 Task: Look for space in Vero Beach South, United States from 24th August, 2023 to 10th September, 2023 for 8 adults, 2 children in price range Rs.12000 to Rs.15000. Place can be entire place or shared room with 4 bedrooms having 8 beds and 4 bathrooms. Property type can be house, flat, guest house. Amenities needed are: wifi, TV, free parkinig on premises, gym, breakfast. Booking option can be shelf check-in. Required host language is English.
Action: Mouse moved to (439, 109)
Screenshot: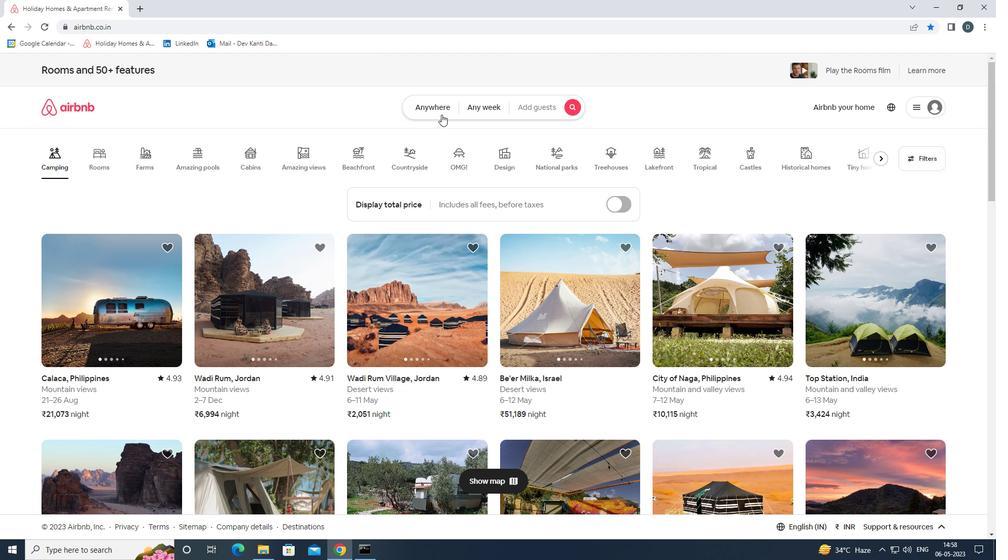 
Action: Mouse pressed left at (439, 109)
Screenshot: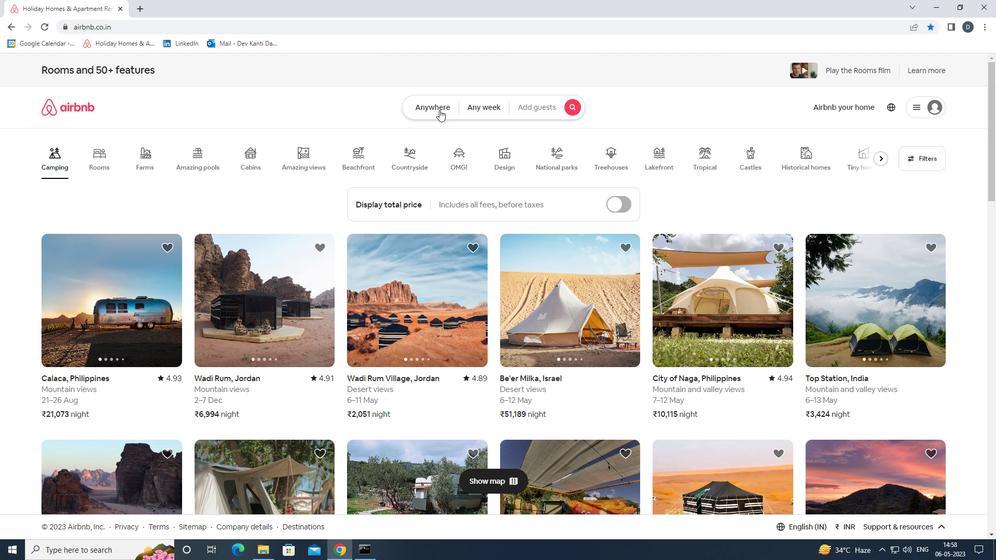 
Action: Mouse moved to (356, 150)
Screenshot: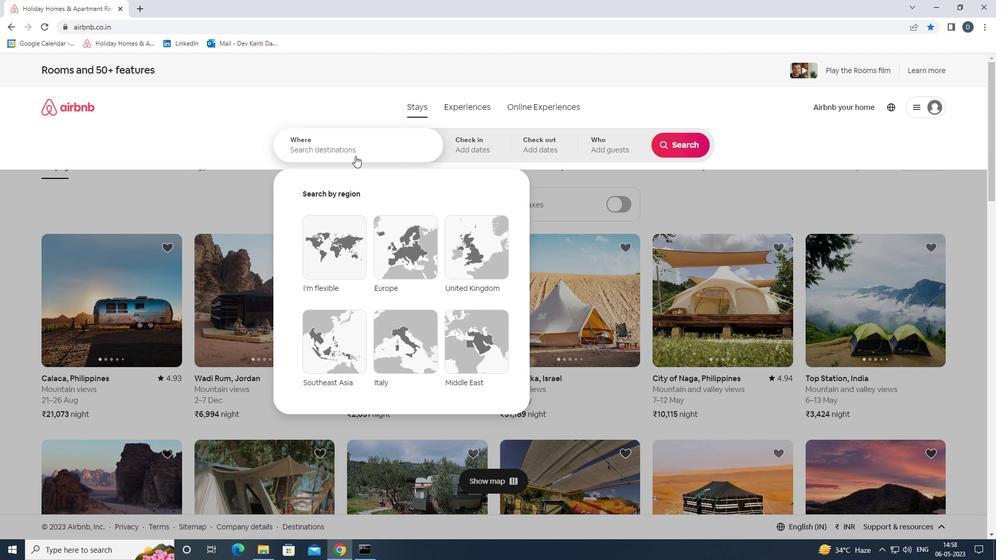 
Action: Mouse pressed left at (356, 150)
Screenshot: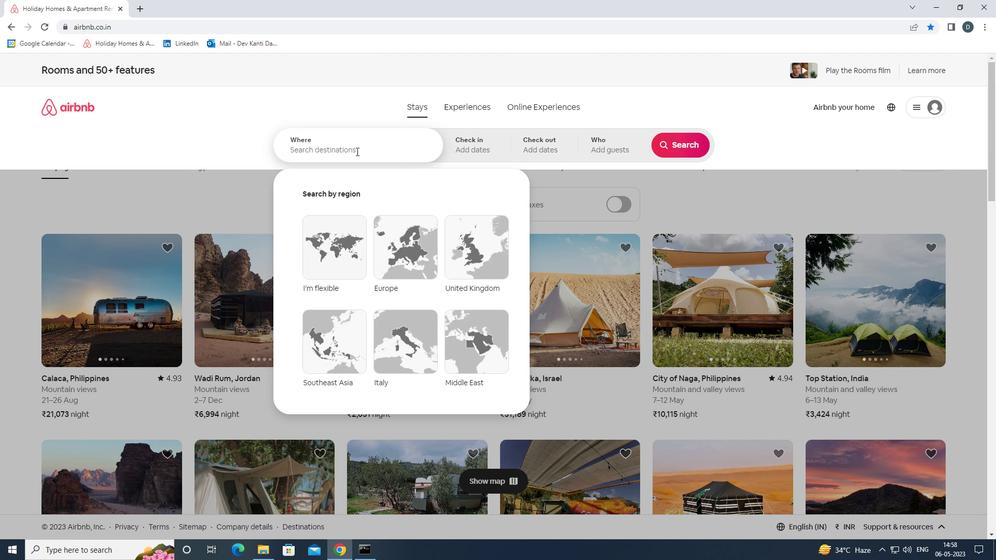 
Action: Key pressed <Key.shift><Key.shift><Key.shift><Key.shift>VERO<Key.space><Key.shift><Key.caps_lock>BEA<Key.backspace><Key.backspace><Key.caps_lock><Key.backspace><Key.shift>BEACH<Key.space><Key.shift>SOUTH,<Key.shift>UNITED<Key.space><Key.shift><Key.shift><Key.shift><Key.shift><Key.shift><Key.shift><Key.shift><Key.shift><Key.shift><Key.shift><Key.shift><Key.shift><Key.shift><Key.shift><Key.shift><Key.shift><Key.shift><Key.shift><Key.shift><Key.shift><Key.shift><Key.shift><Key.shift><Key.shift><Key.shift><Key.shift><Key.shift><Key.shift><Key.shift><Key.shift>STATES<Key.enter>
Screenshot: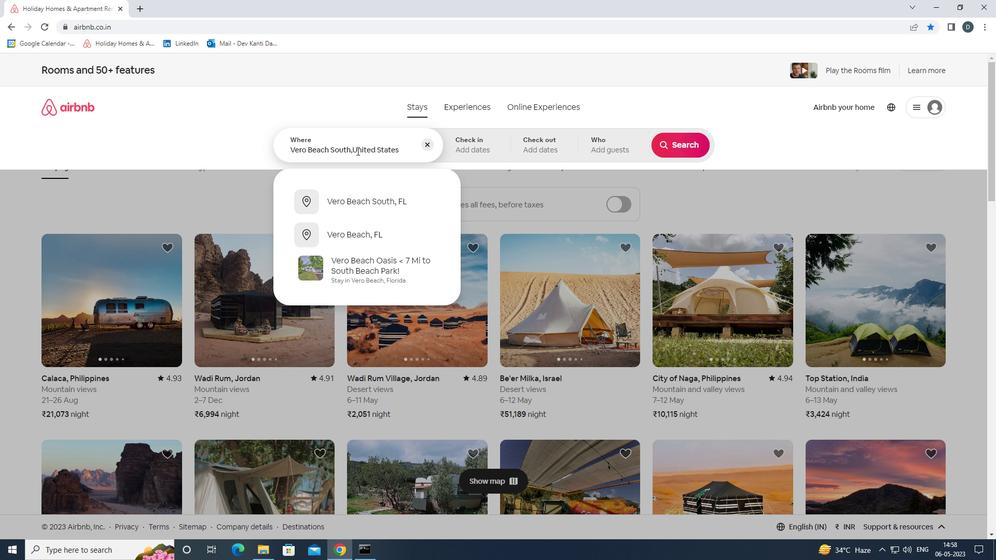 
Action: Mouse moved to (680, 231)
Screenshot: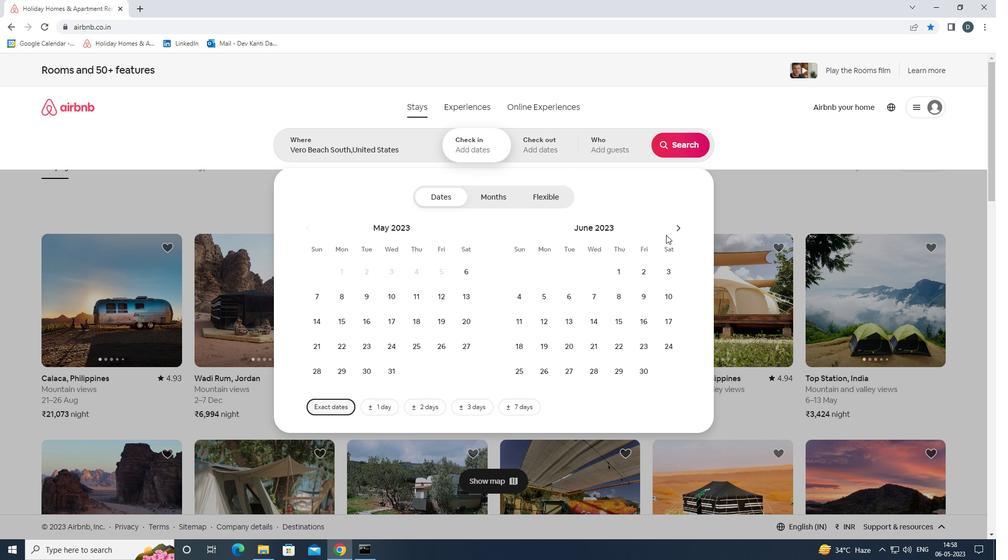 
Action: Mouse pressed left at (680, 231)
Screenshot: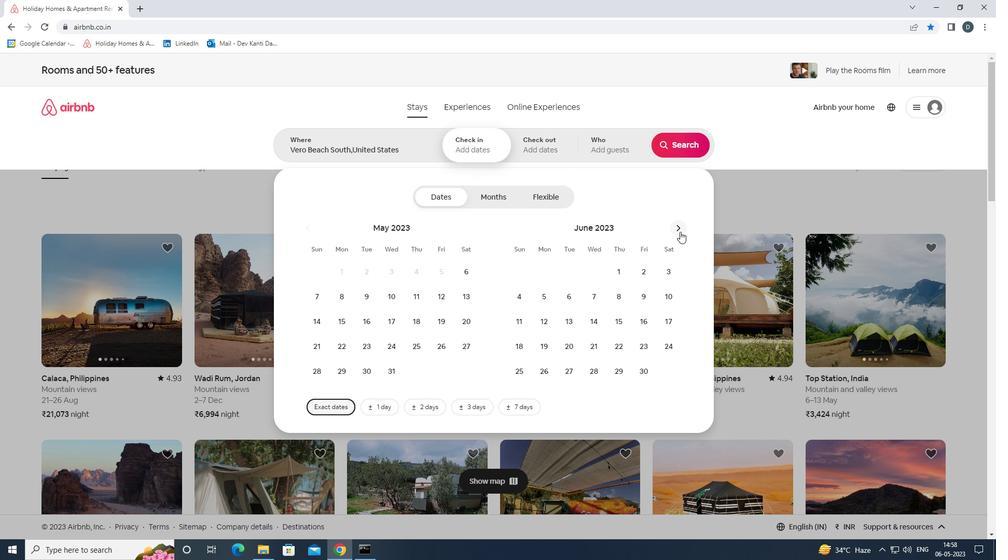 
Action: Mouse pressed left at (680, 231)
Screenshot: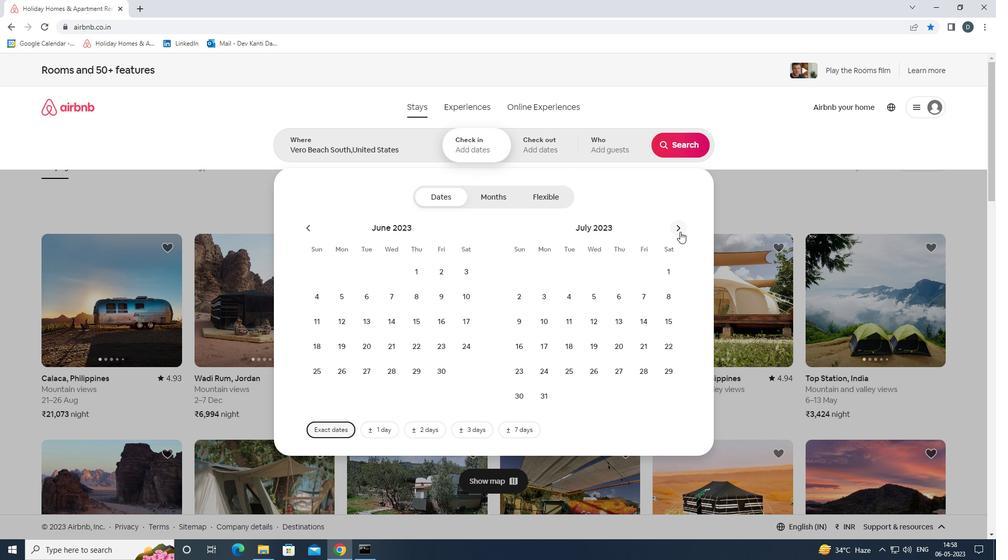 
Action: Mouse moved to (622, 343)
Screenshot: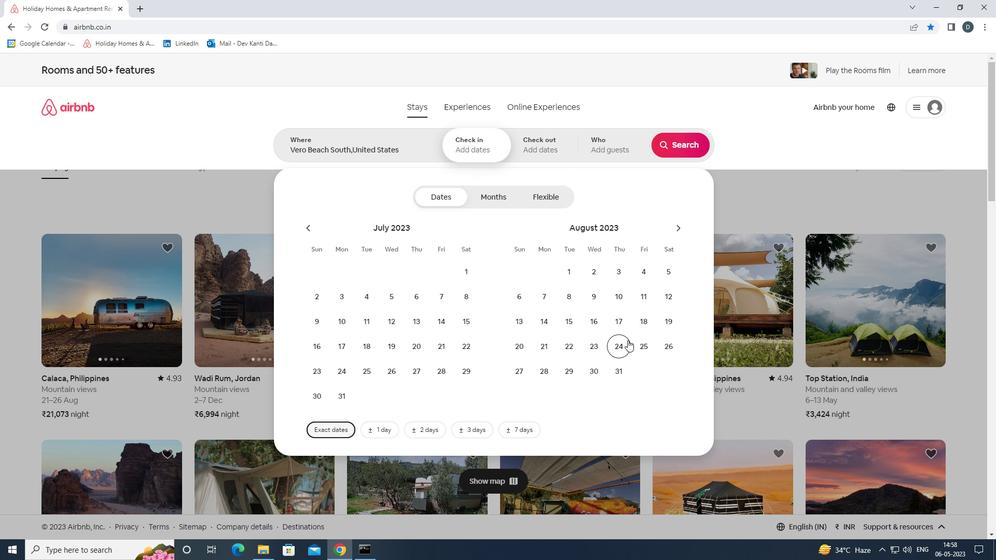 
Action: Mouse pressed left at (622, 343)
Screenshot: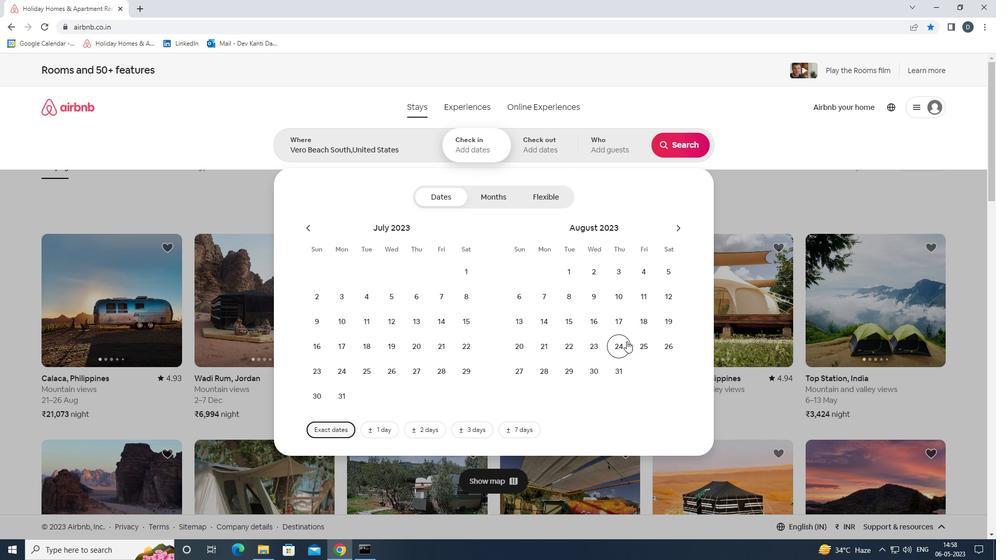 
Action: Mouse moved to (680, 227)
Screenshot: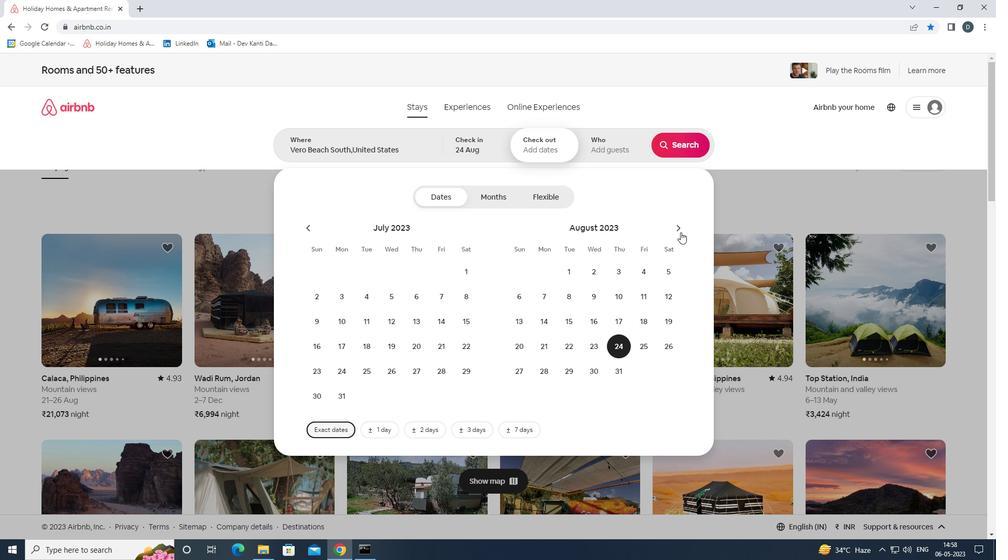 
Action: Mouse pressed left at (680, 227)
Screenshot: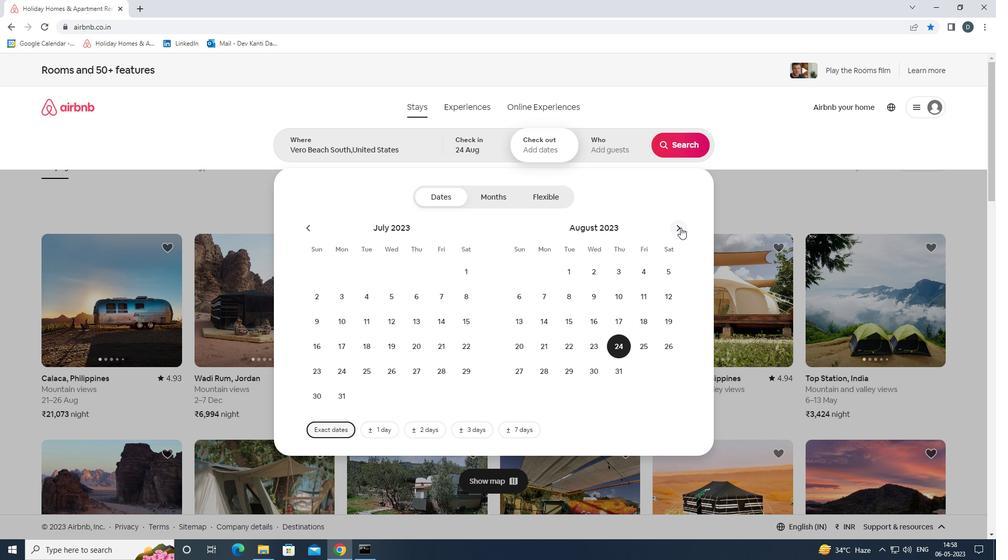 
Action: Mouse moved to (523, 321)
Screenshot: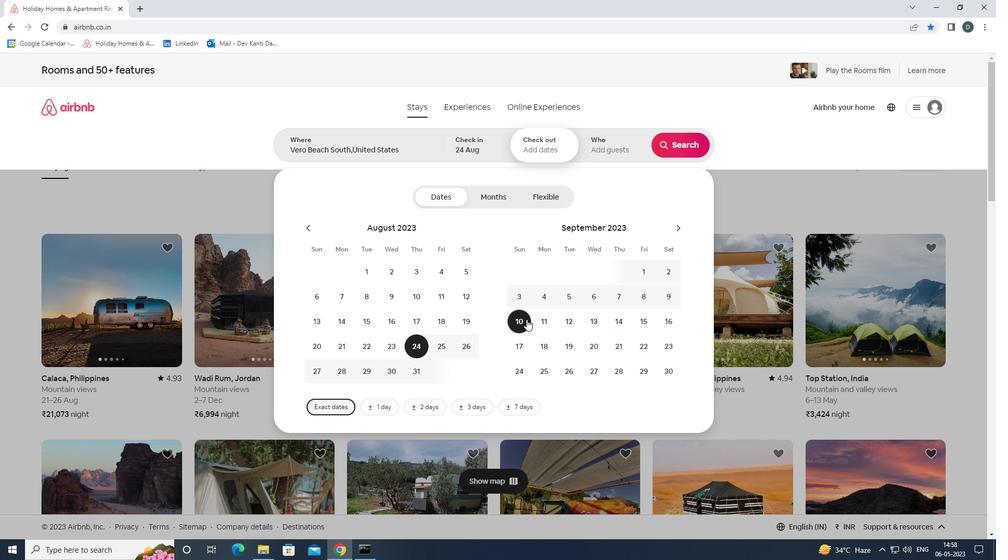 
Action: Mouse pressed left at (523, 321)
Screenshot: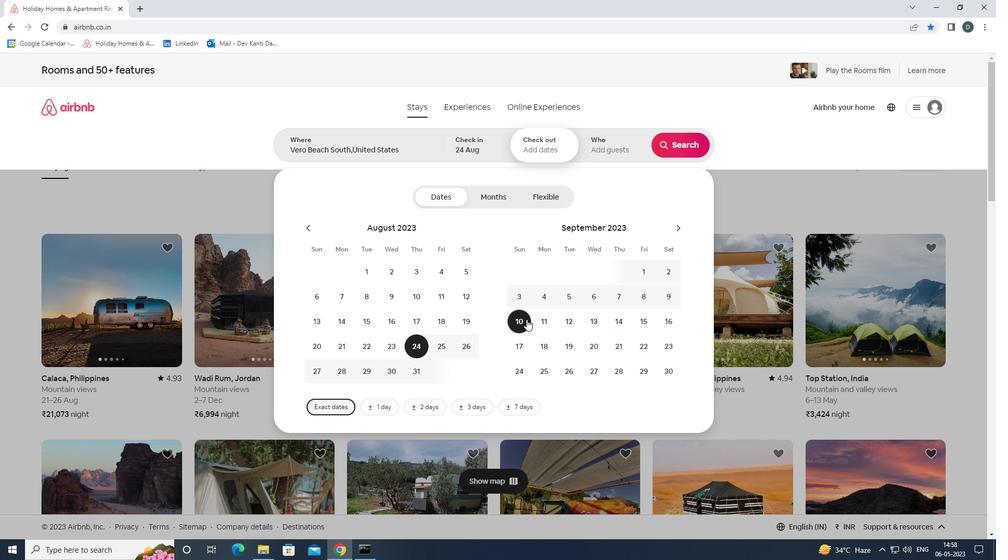 
Action: Mouse moved to (598, 150)
Screenshot: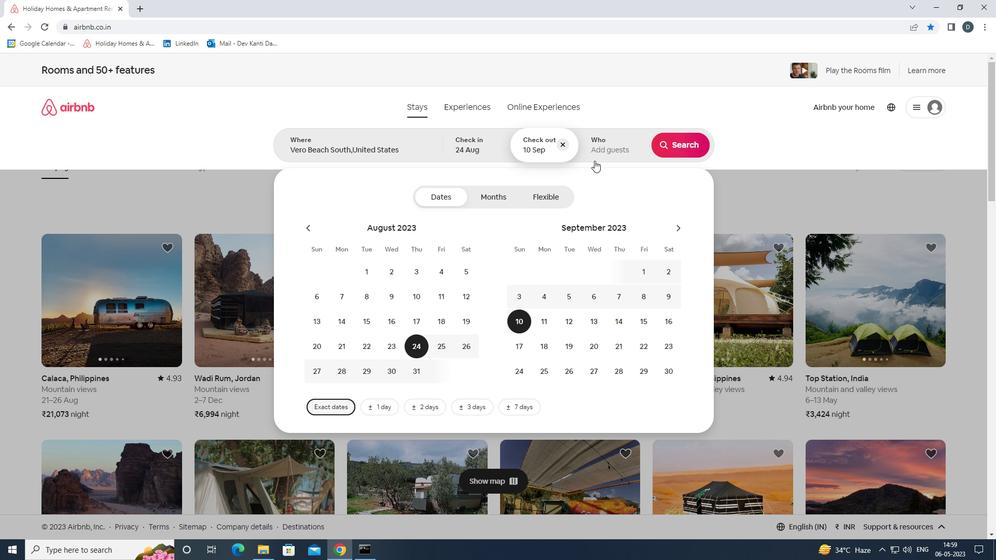 
Action: Mouse pressed left at (598, 150)
Screenshot: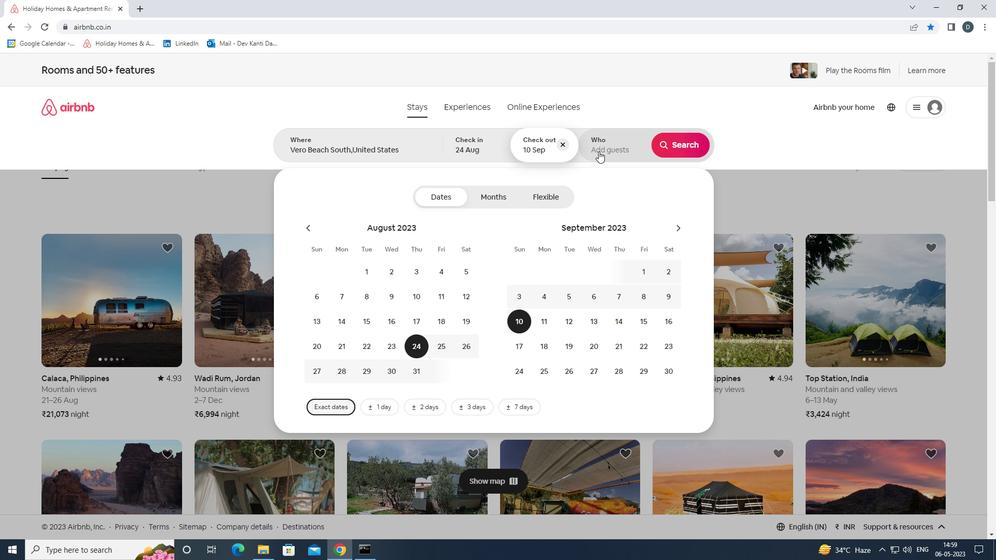
Action: Mouse moved to (681, 203)
Screenshot: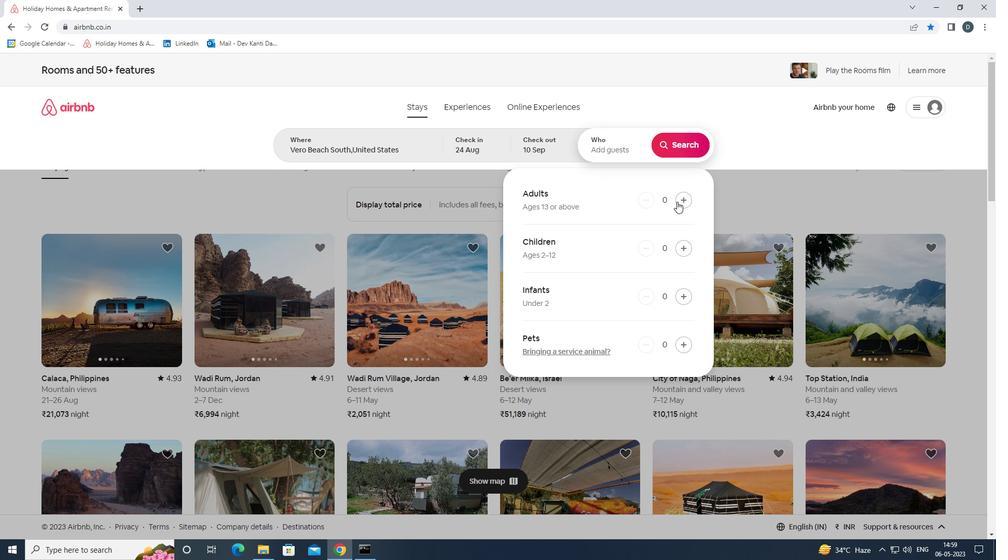 
Action: Mouse pressed left at (681, 203)
Screenshot: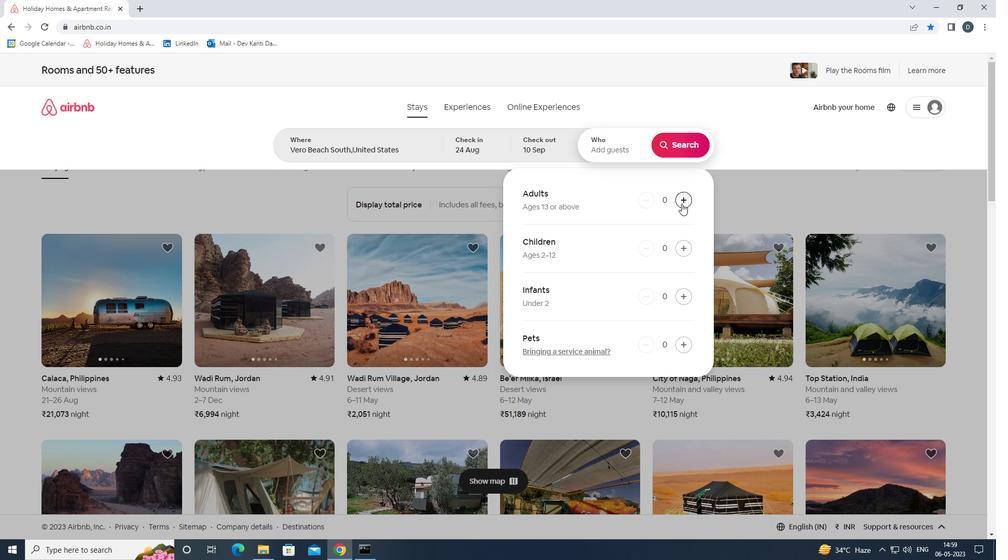 
Action: Mouse pressed left at (681, 203)
Screenshot: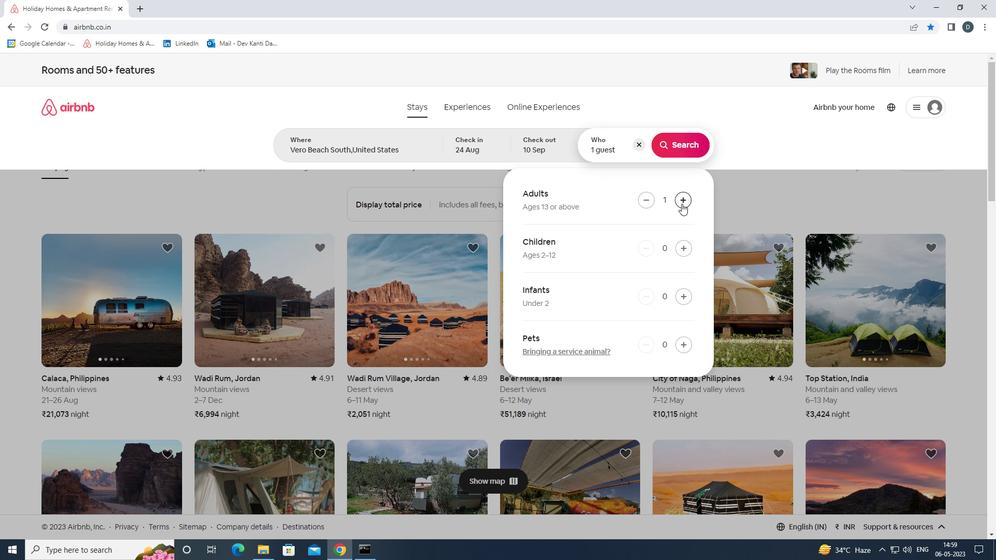 
Action: Mouse pressed left at (681, 203)
Screenshot: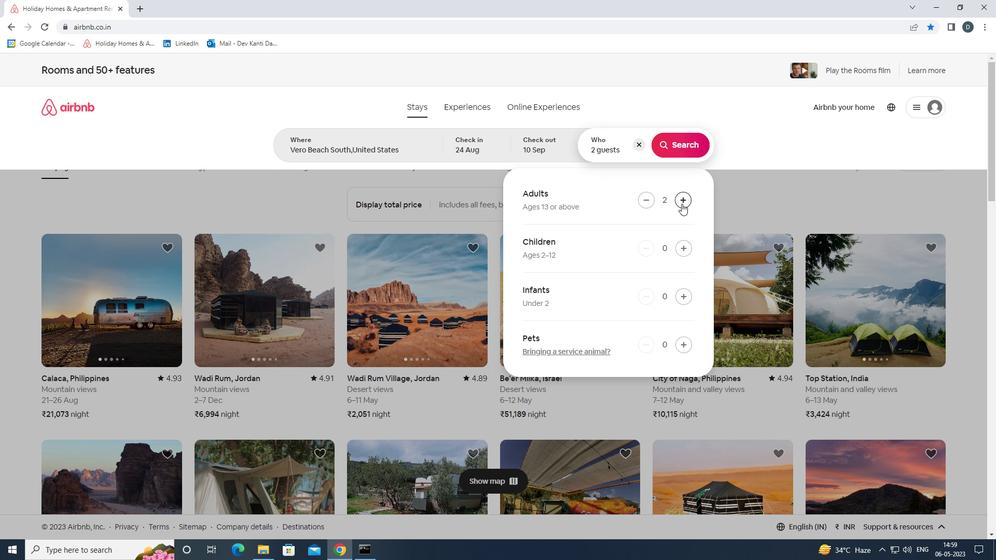
Action: Mouse pressed left at (681, 203)
Screenshot: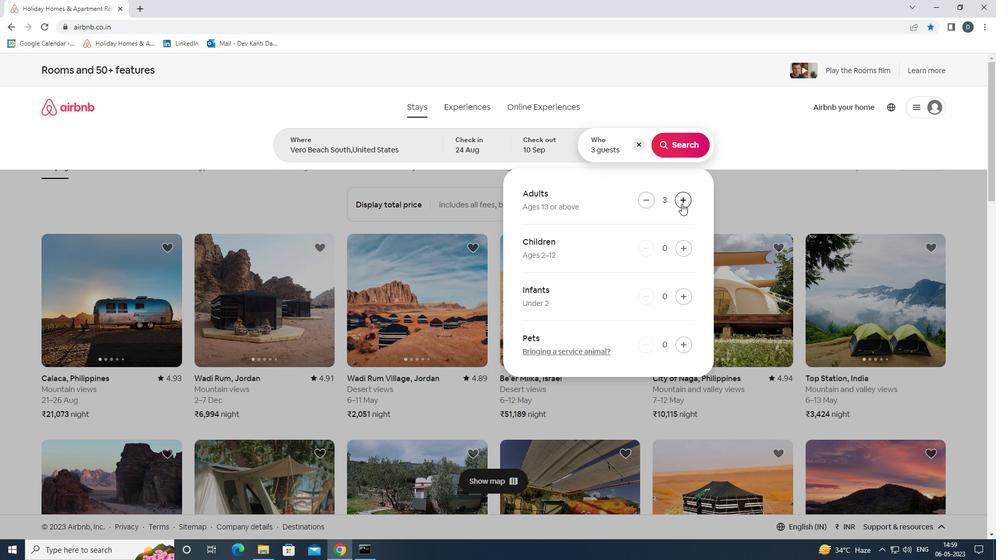 
Action: Mouse pressed left at (681, 203)
Screenshot: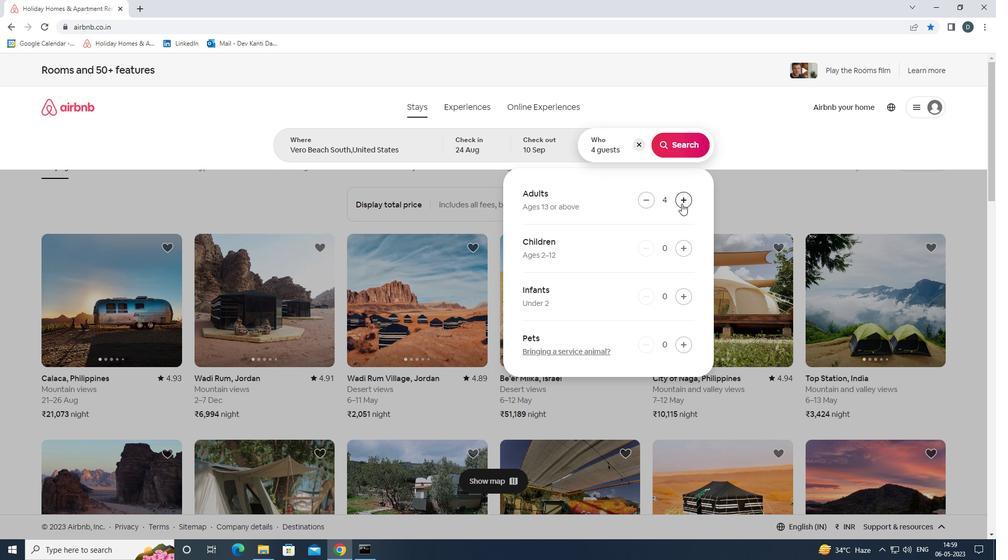 
Action: Mouse moved to (681, 203)
Screenshot: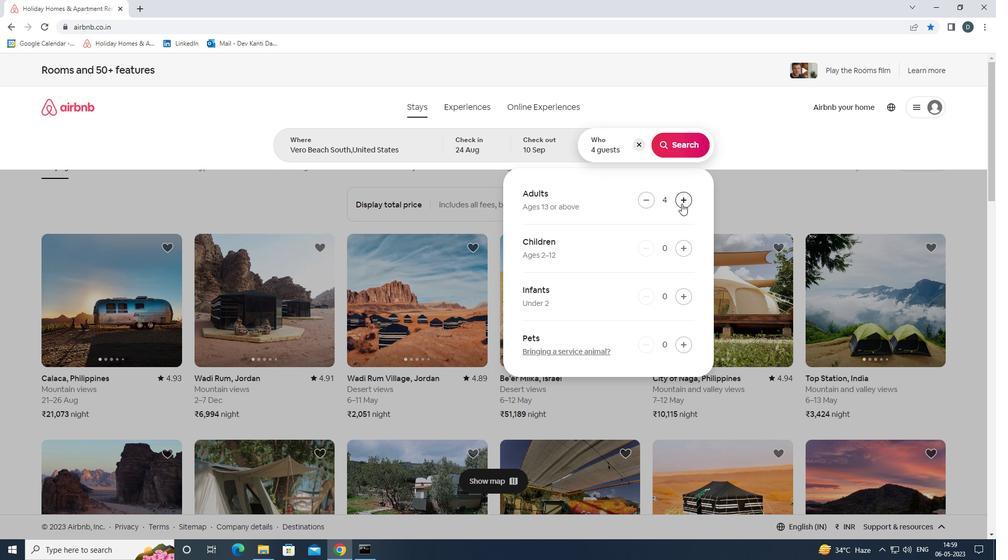 
Action: Mouse pressed left at (681, 203)
Screenshot: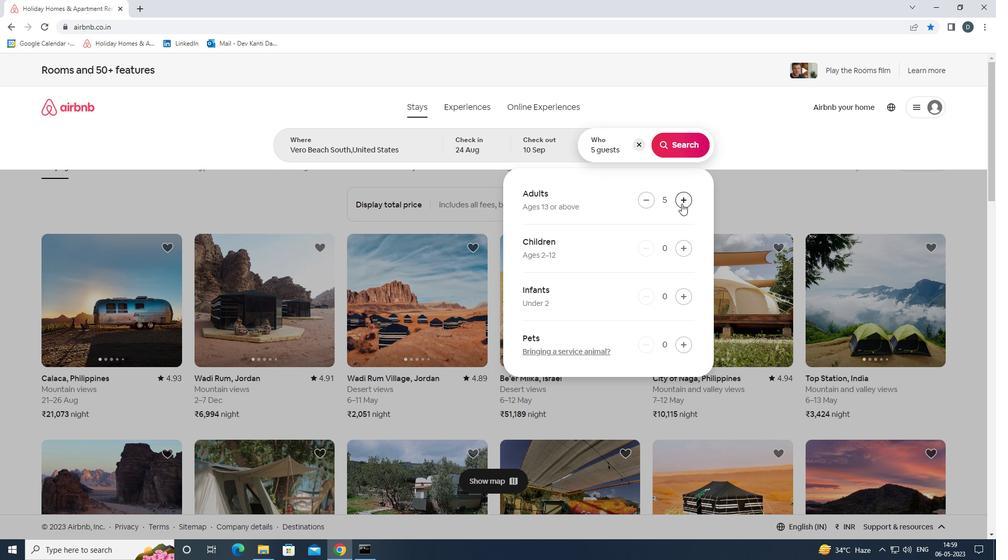 
Action: Mouse pressed left at (681, 203)
Screenshot: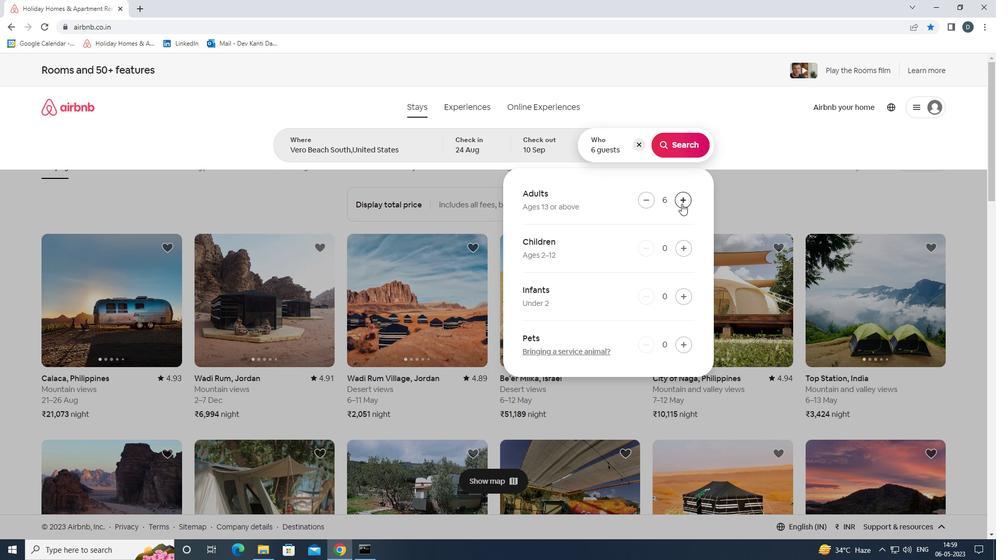 
Action: Mouse pressed left at (681, 203)
Screenshot: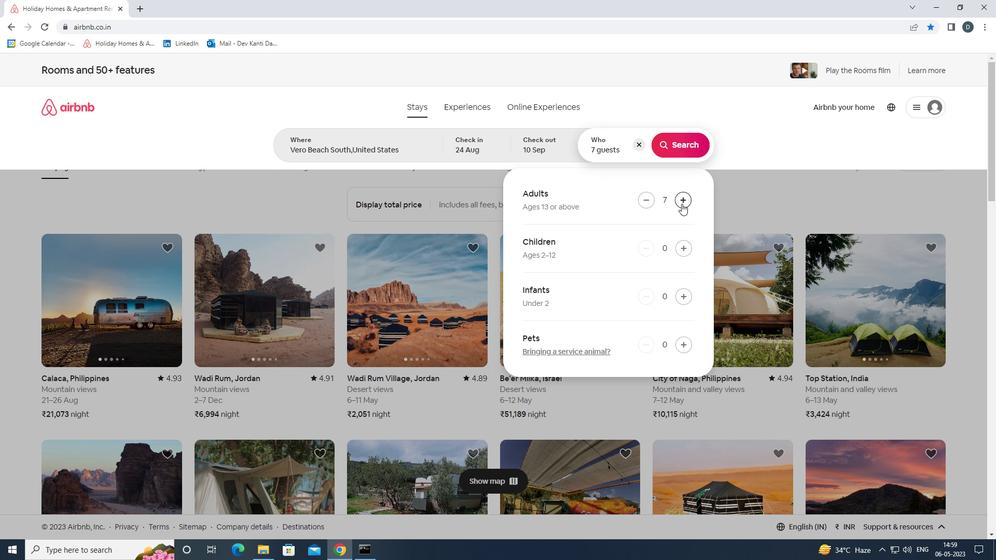 
Action: Mouse moved to (688, 246)
Screenshot: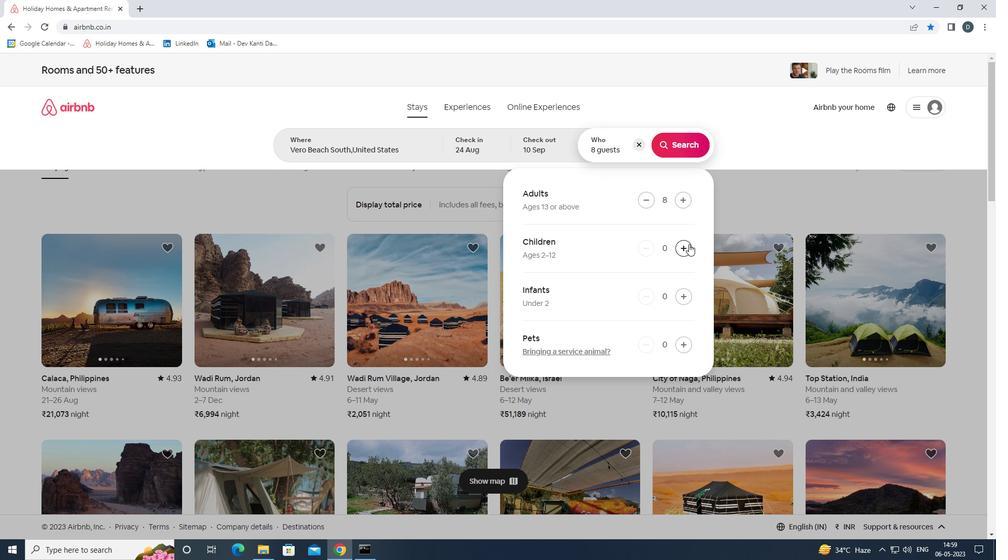 
Action: Mouse pressed left at (688, 246)
Screenshot: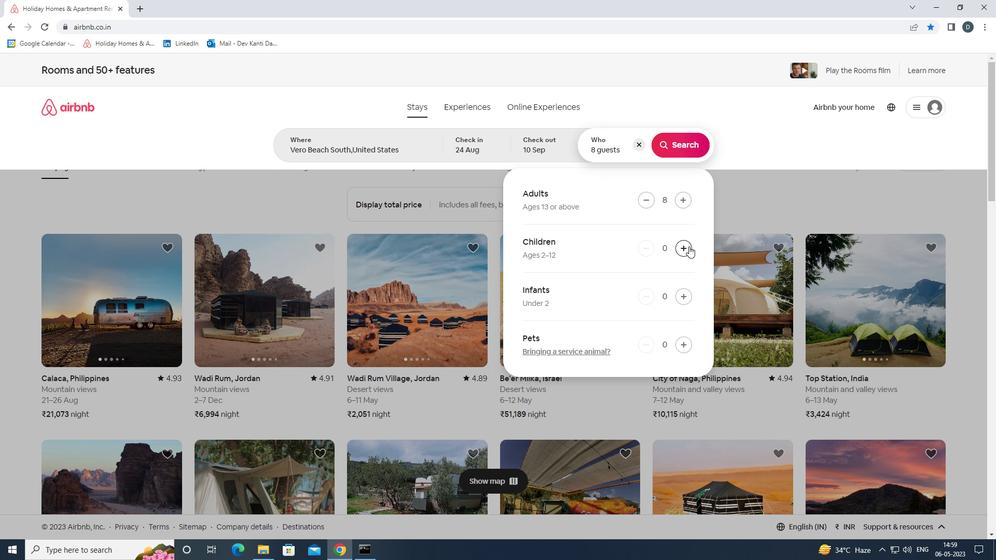 
Action: Mouse pressed left at (688, 246)
Screenshot: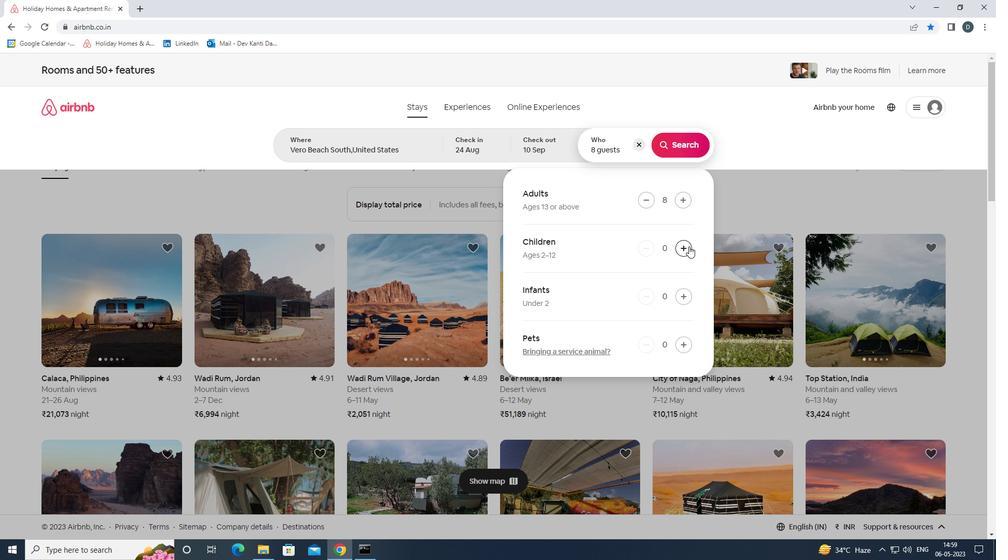 
Action: Mouse moved to (685, 155)
Screenshot: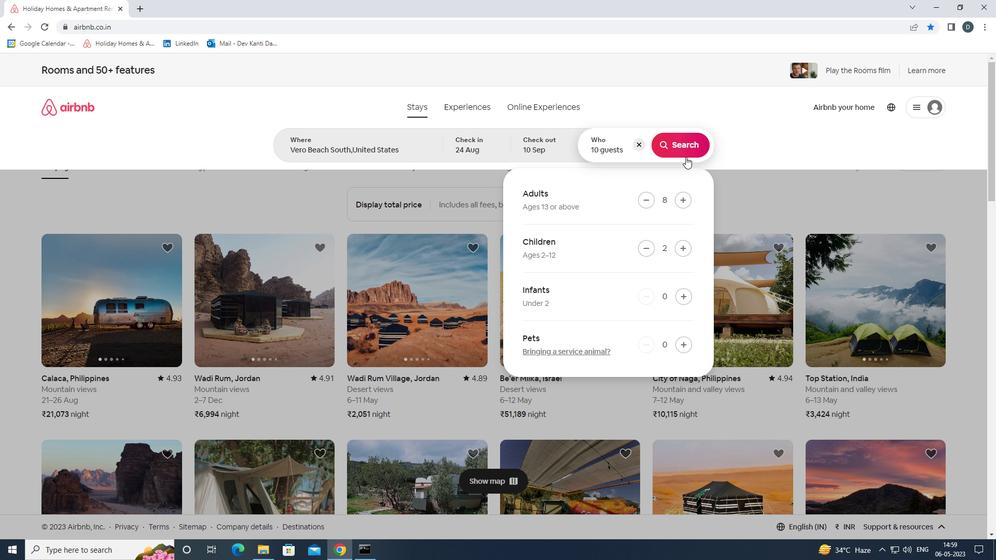 
Action: Mouse pressed left at (685, 155)
Screenshot: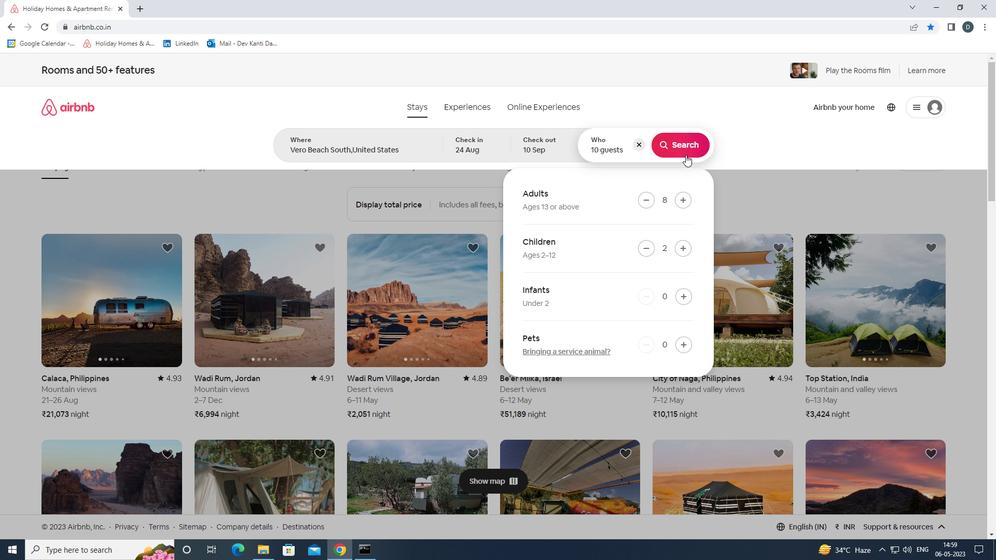 
Action: Mouse moved to (938, 119)
Screenshot: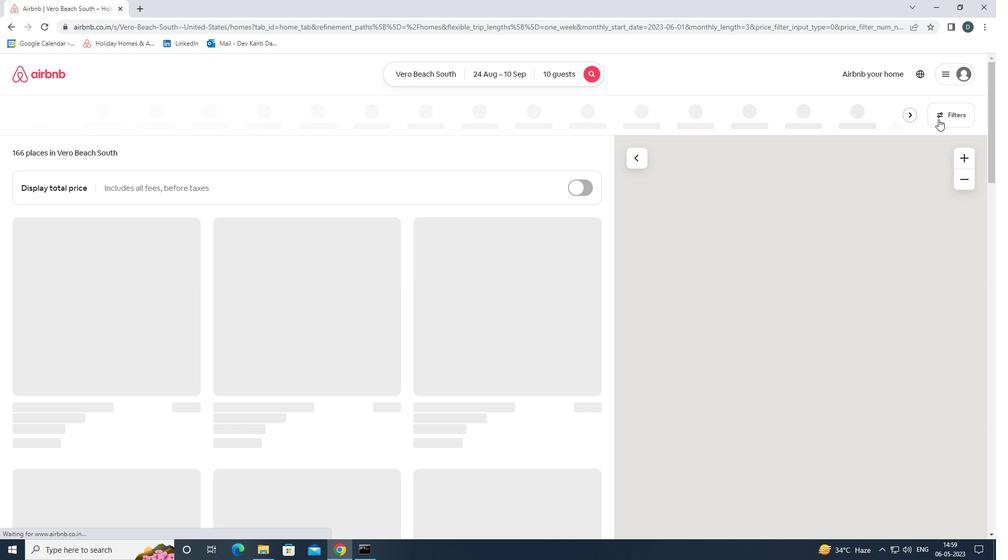 
Action: Mouse pressed left at (938, 119)
Screenshot: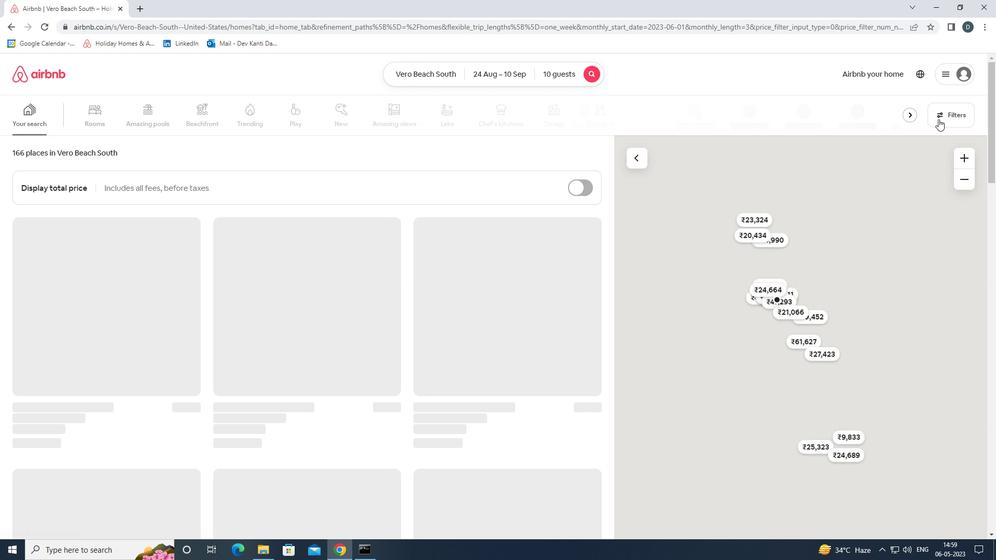 
Action: Mouse moved to (438, 376)
Screenshot: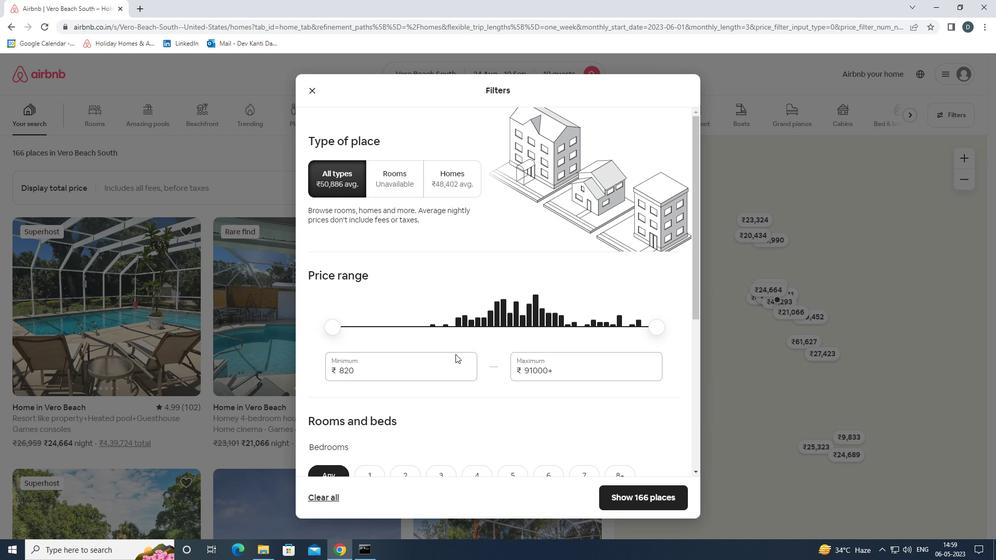 
Action: Mouse pressed left at (438, 376)
Screenshot: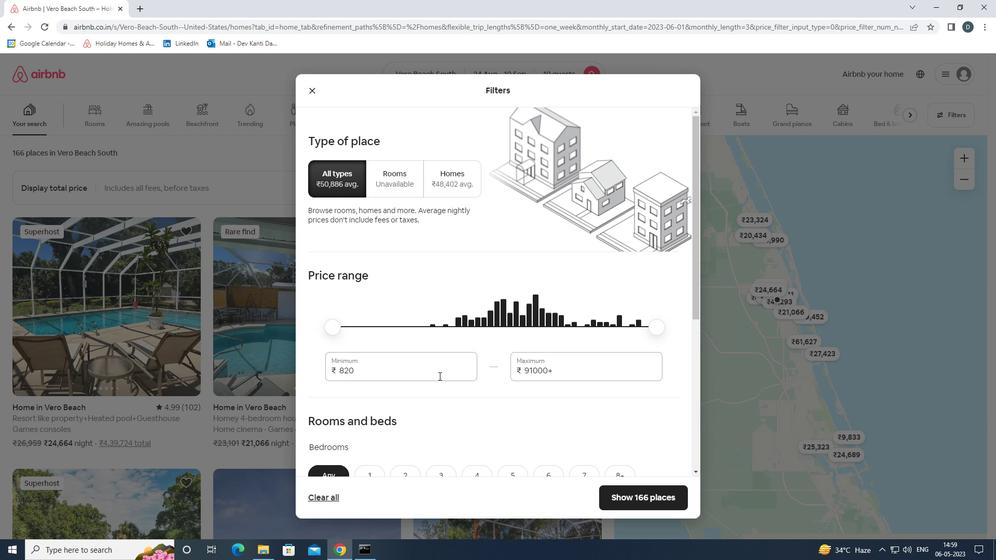 
Action: Mouse moved to (438, 376)
Screenshot: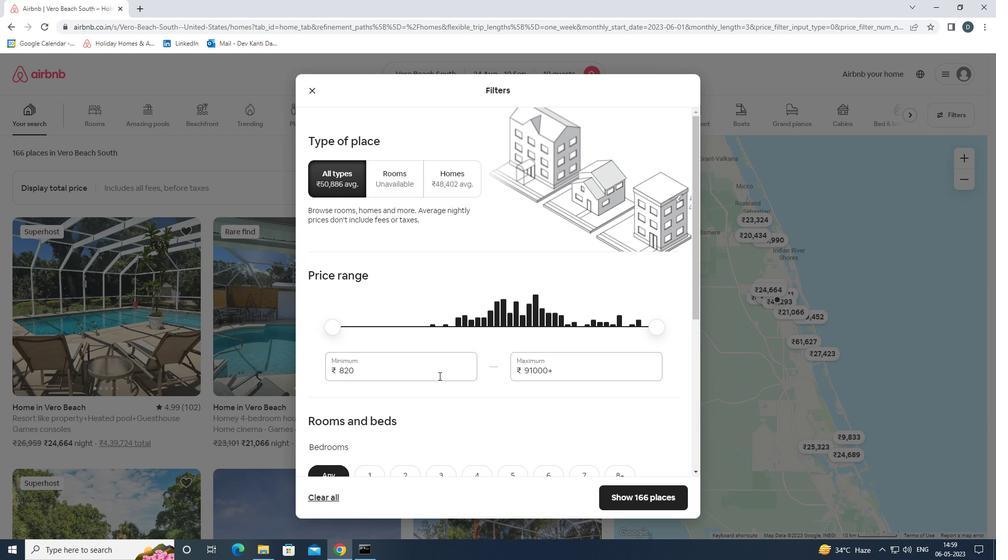
Action: Mouse pressed left at (438, 376)
Screenshot: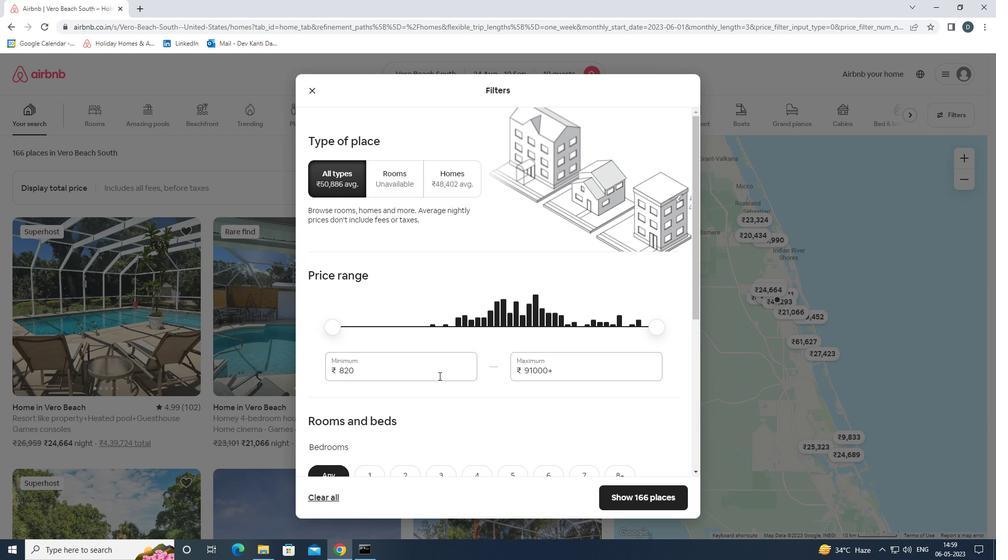 
Action: Key pressed 1200ctrl+A<'1'><'2'><'0'><'0'><'0'><Key.tab><'1'><'5'><'0'><'0'><'0'>
Screenshot: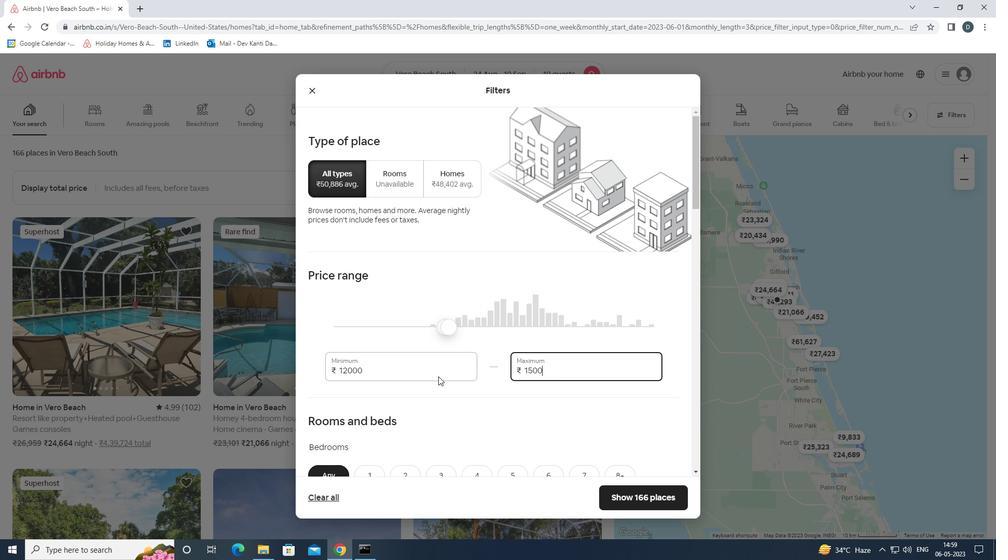 
Action: Mouse moved to (435, 375)
Screenshot: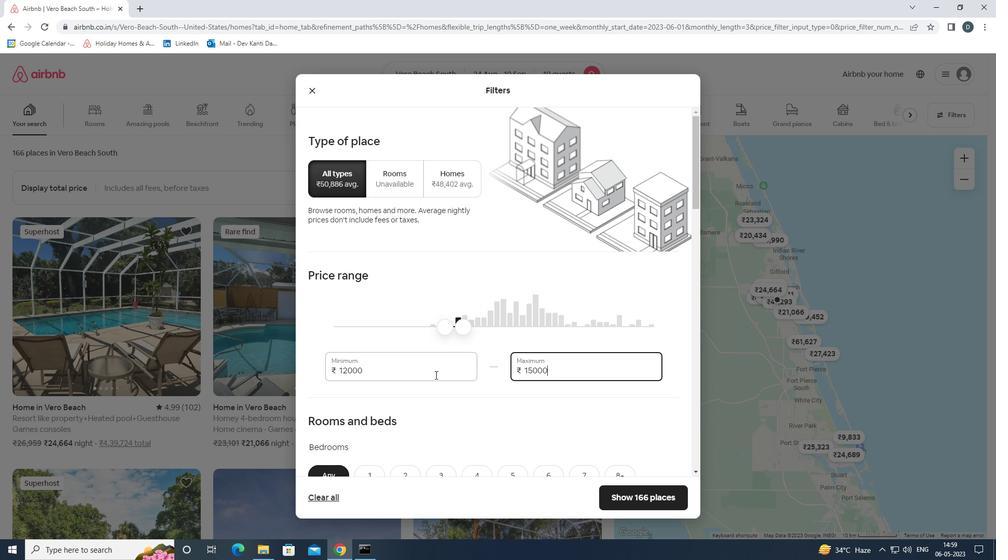 
Action: Mouse scrolled (435, 374) with delta (0, 0)
Screenshot: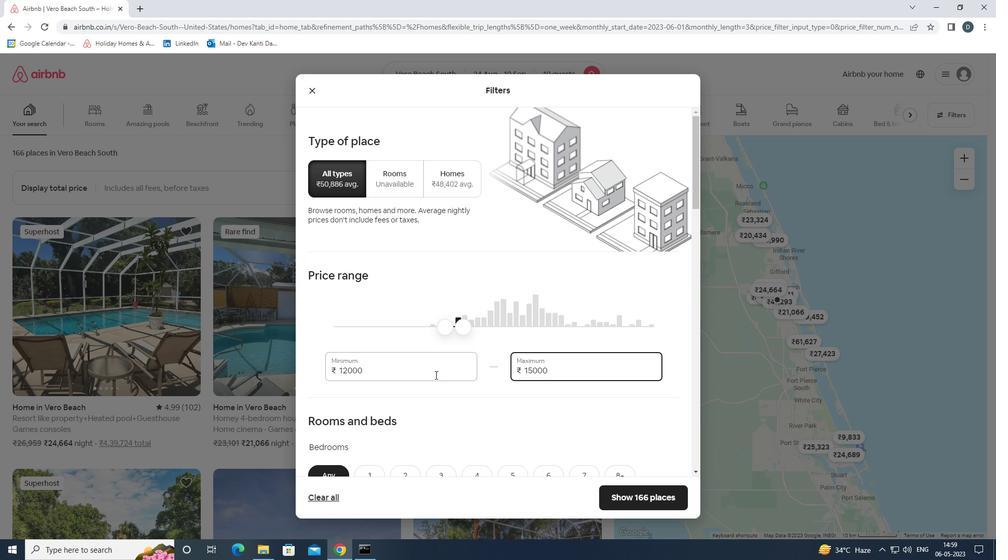 
Action: Mouse scrolled (435, 374) with delta (0, 0)
Screenshot: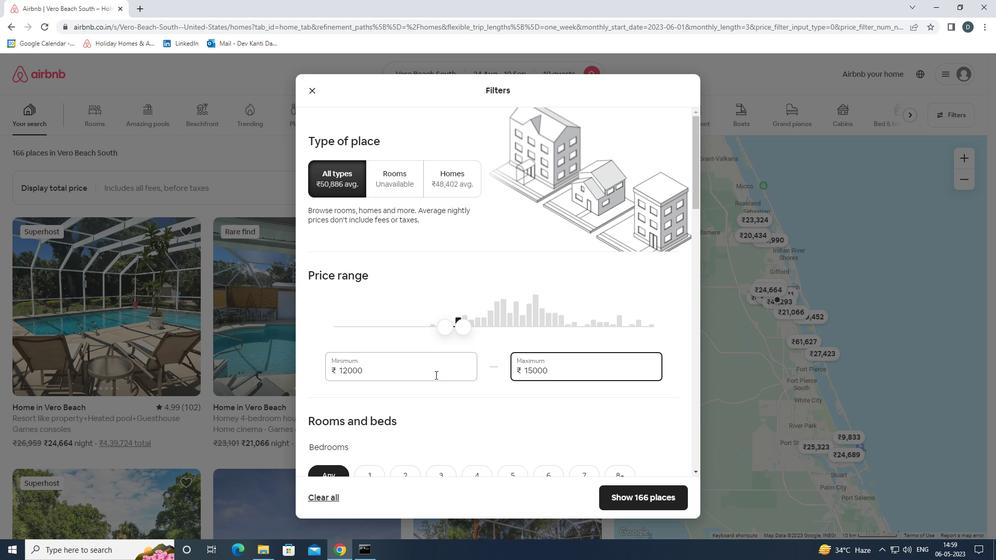 
Action: Mouse scrolled (435, 374) with delta (0, 0)
Screenshot: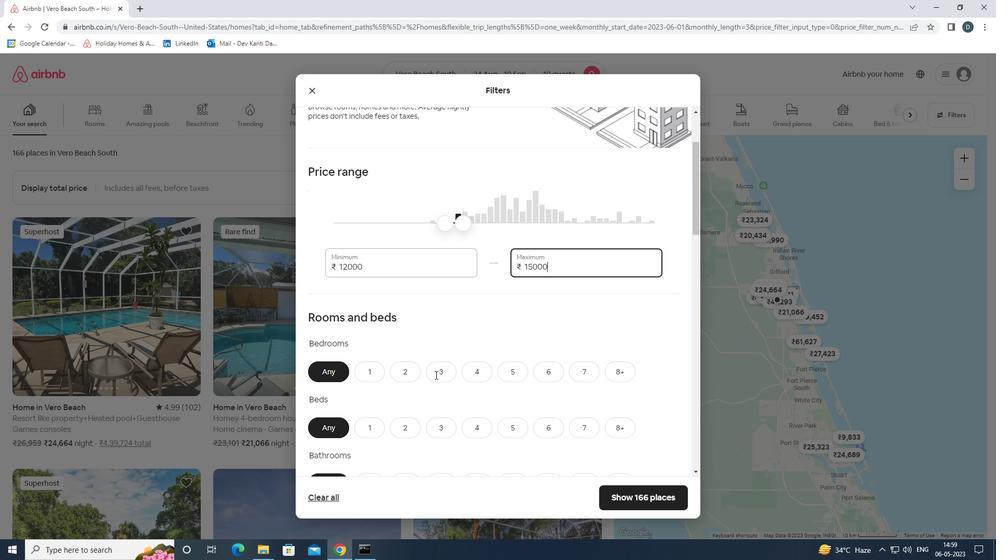 
Action: Mouse moved to (451, 354)
Screenshot: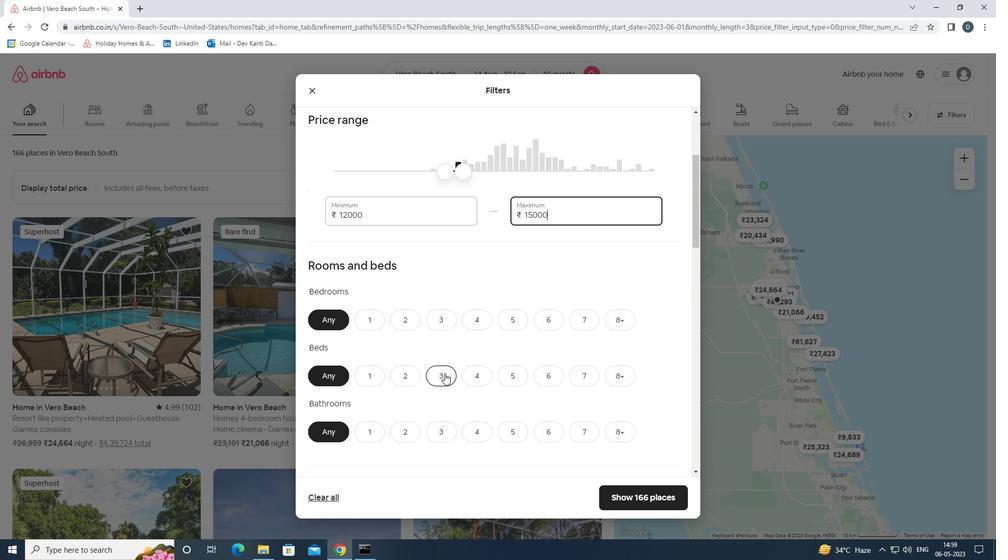 
Action: Mouse scrolled (451, 353) with delta (0, 0)
Screenshot: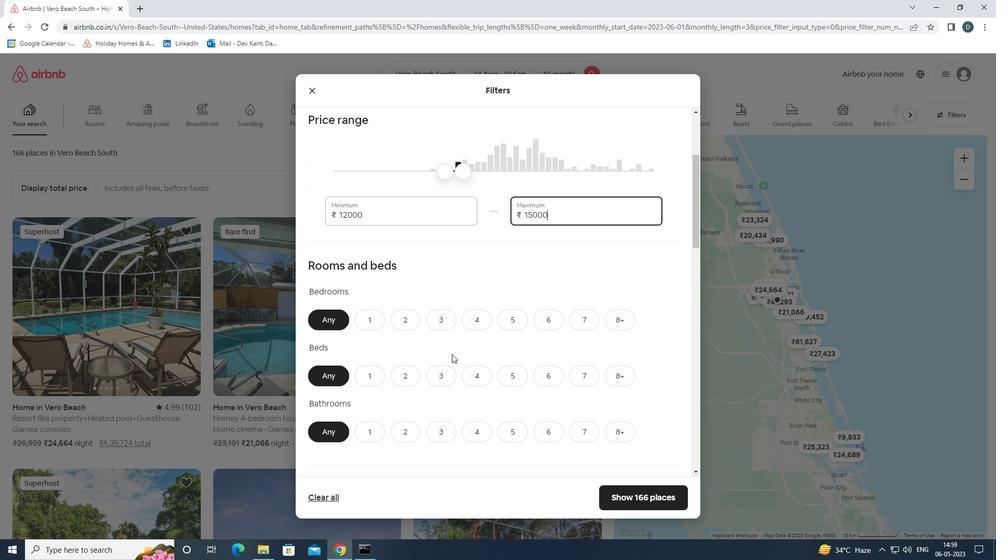 
Action: Mouse moved to (477, 266)
Screenshot: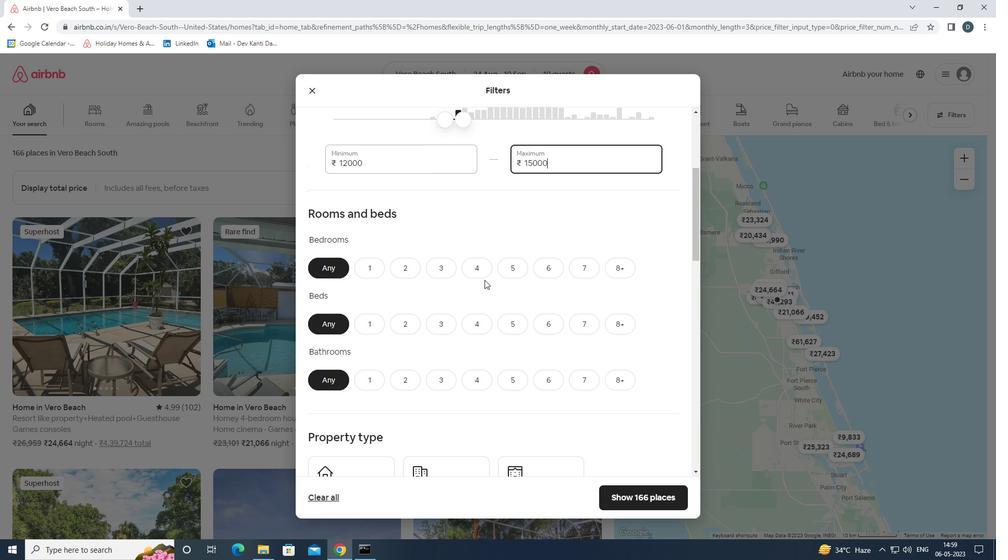 
Action: Mouse pressed left at (477, 266)
Screenshot: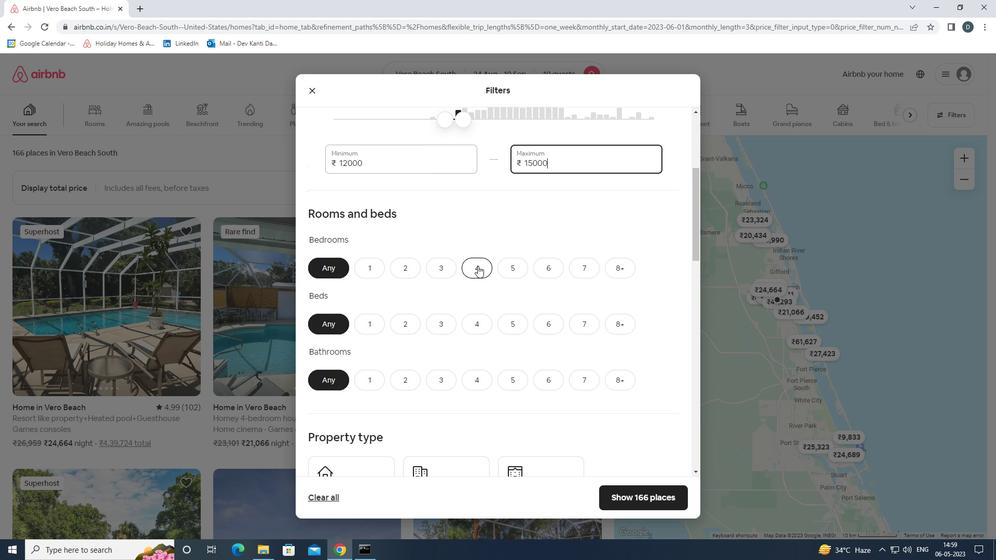 
Action: Mouse moved to (631, 325)
Screenshot: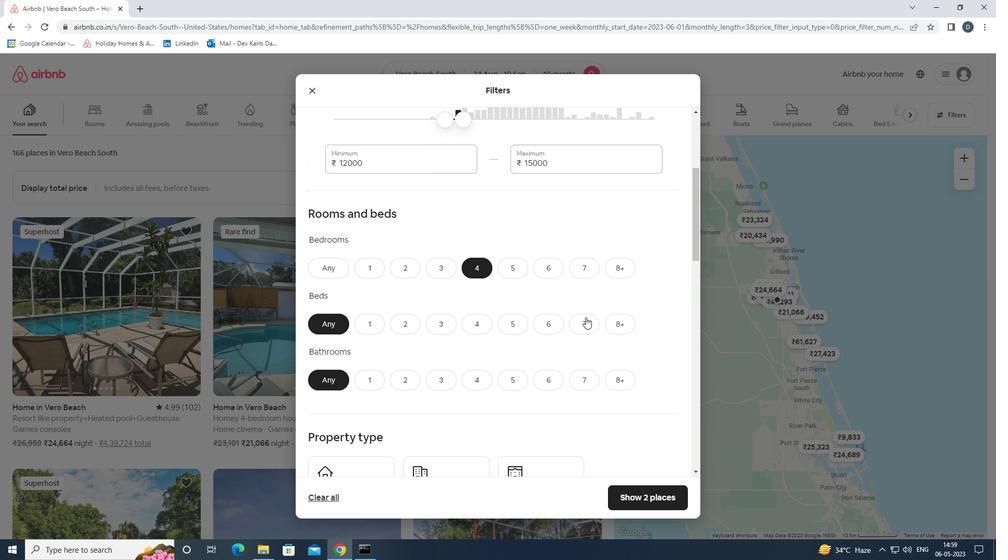 
Action: Mouse pressed left at (631, 325)
Screenshot: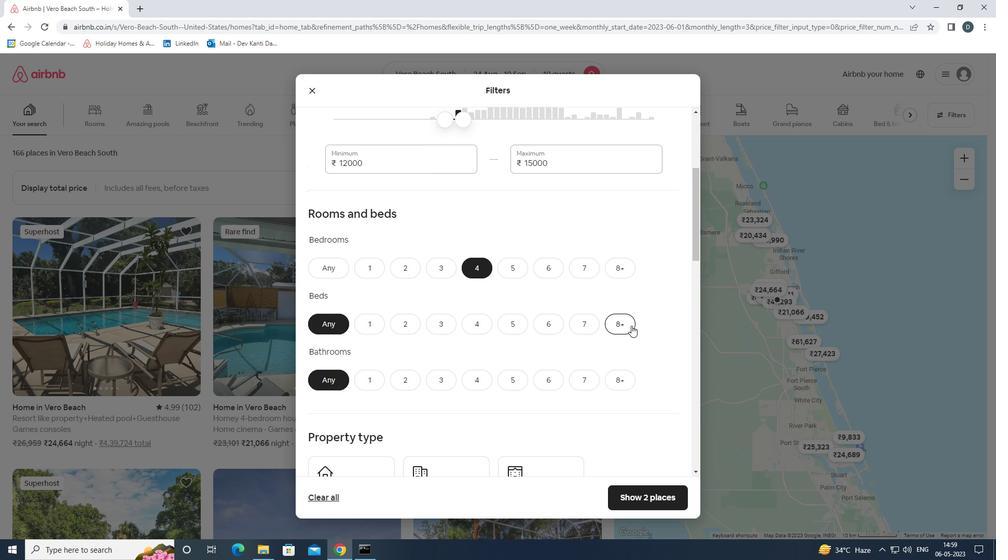
Action: Mouse moved to (476, 374)
Screenshot: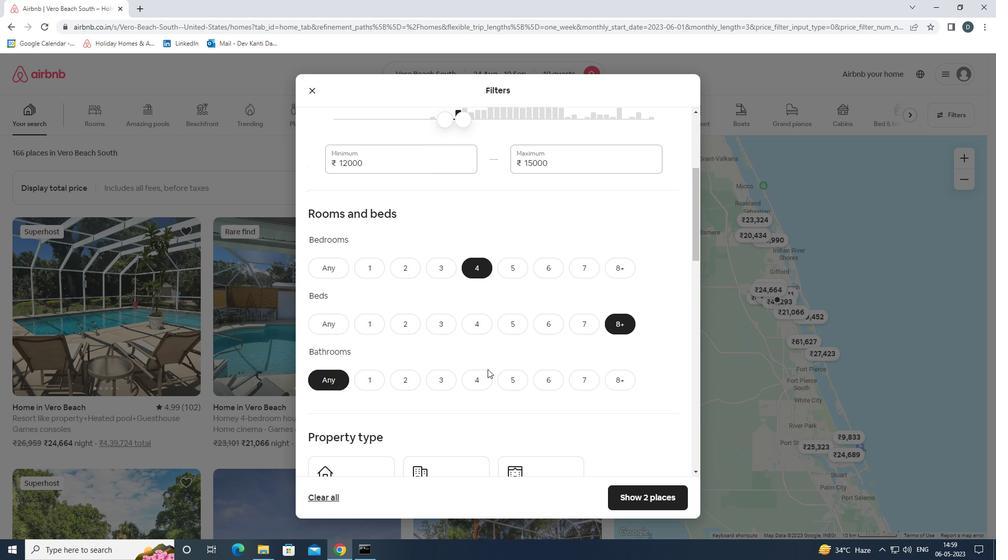 
Action: Mouse pressed left at (476, 374)
Screenshot: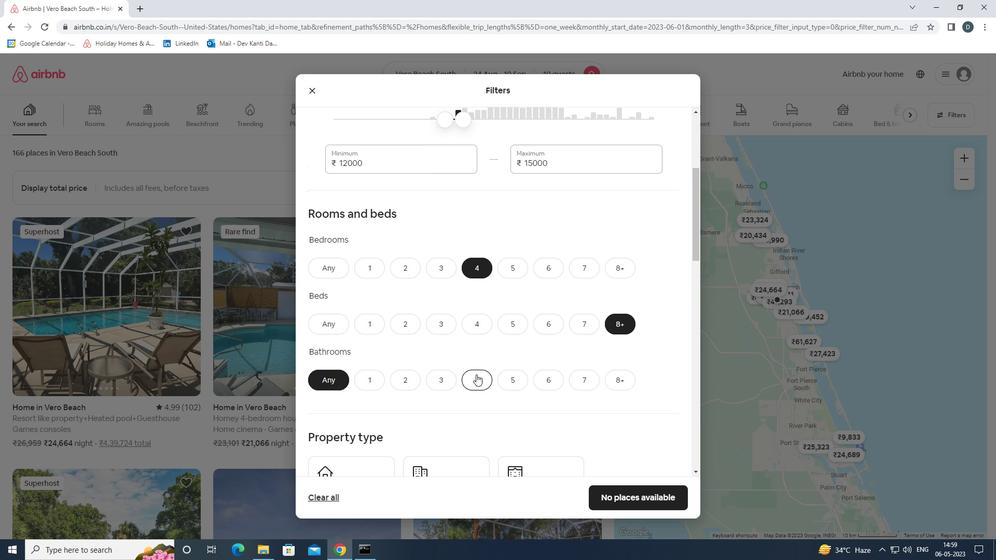 
Action: Mouse moved to (477, 364)
Screenshot: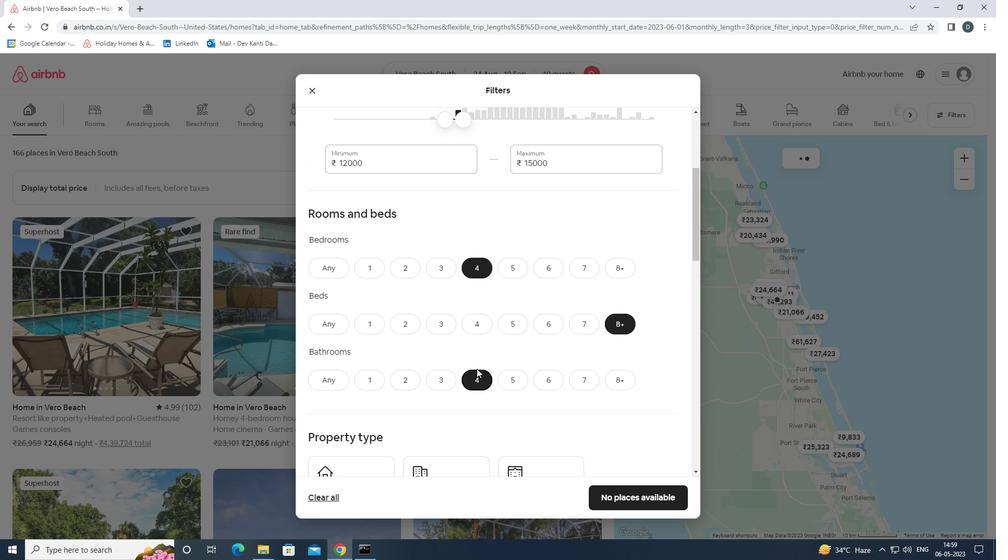 
Action: Mouse scrolled (477, 364) with delta (0, 0)
Screenshot: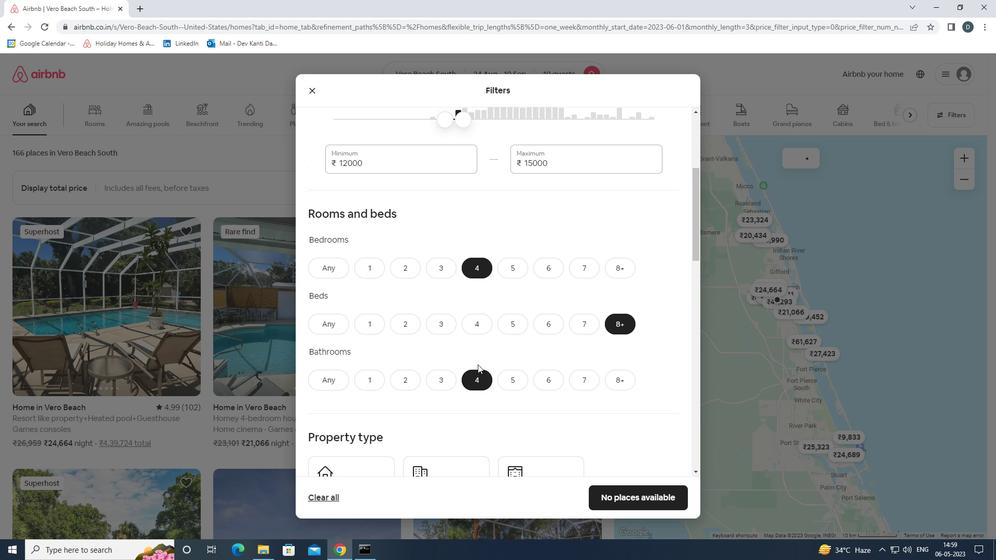 
Action: Mouse scrolled (477, 364) with delta (0, 0)
Screenshot: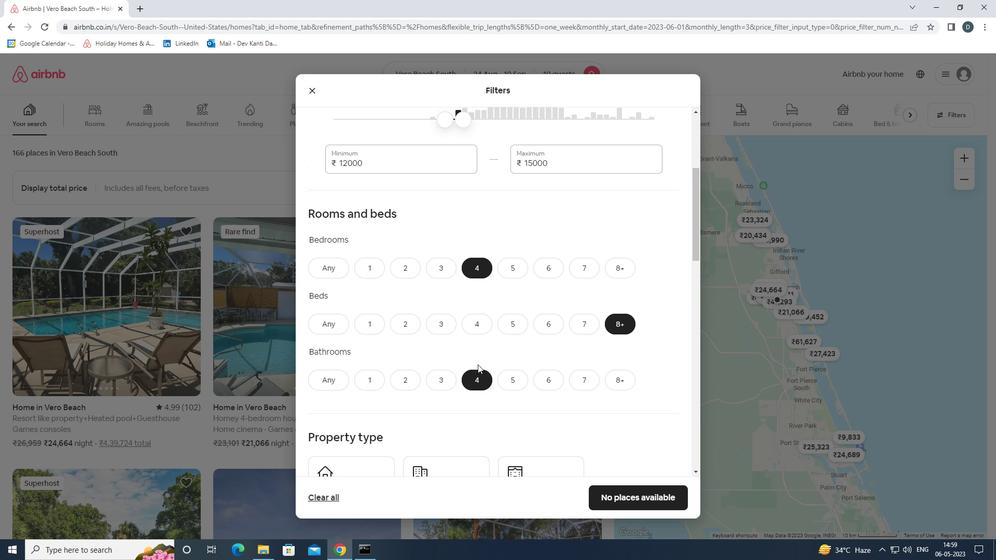 
Action: Mouse moved to (371, 379)
Screenshot: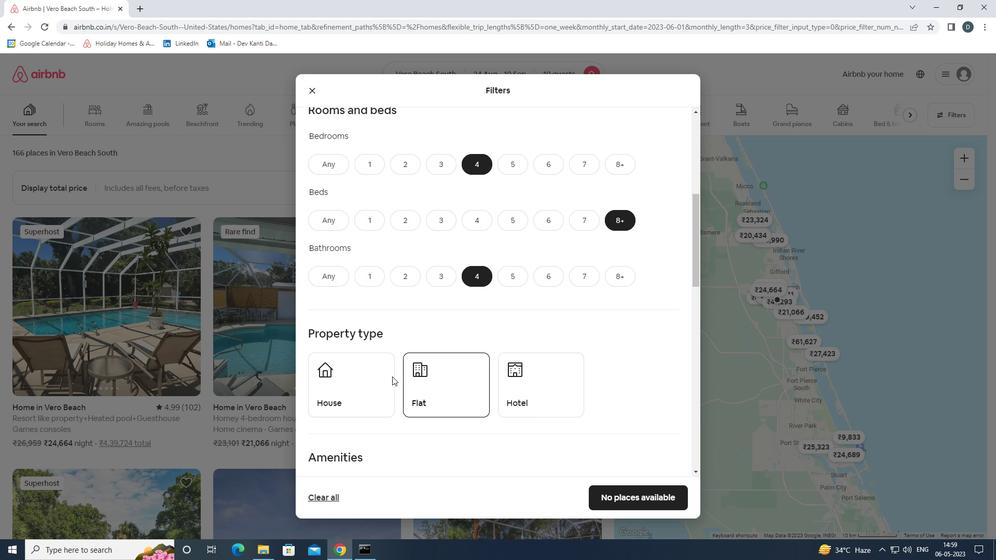 
Action: Mouse pressed left at (371, 379)
Screenshot: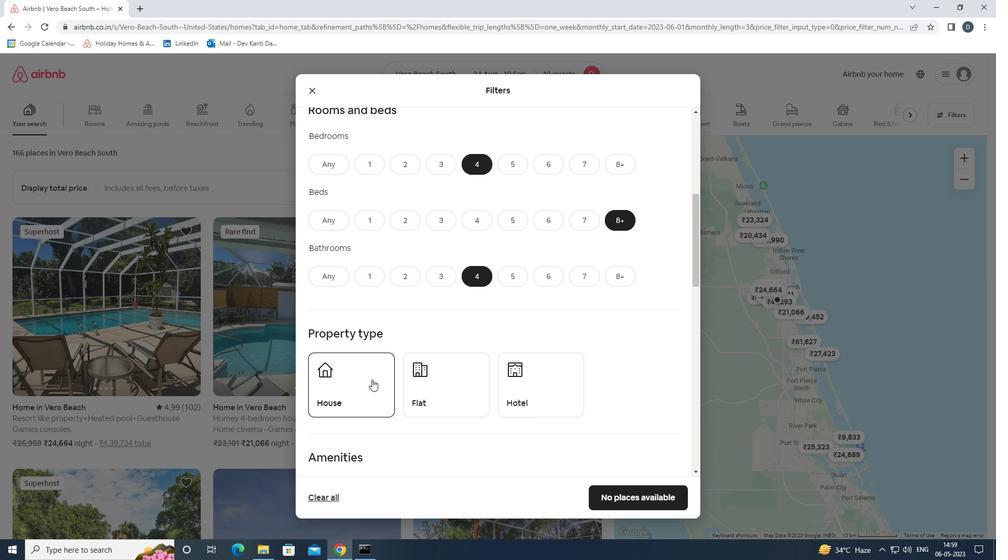 
Action: Mouse moved to (440, 387)
Screenshot: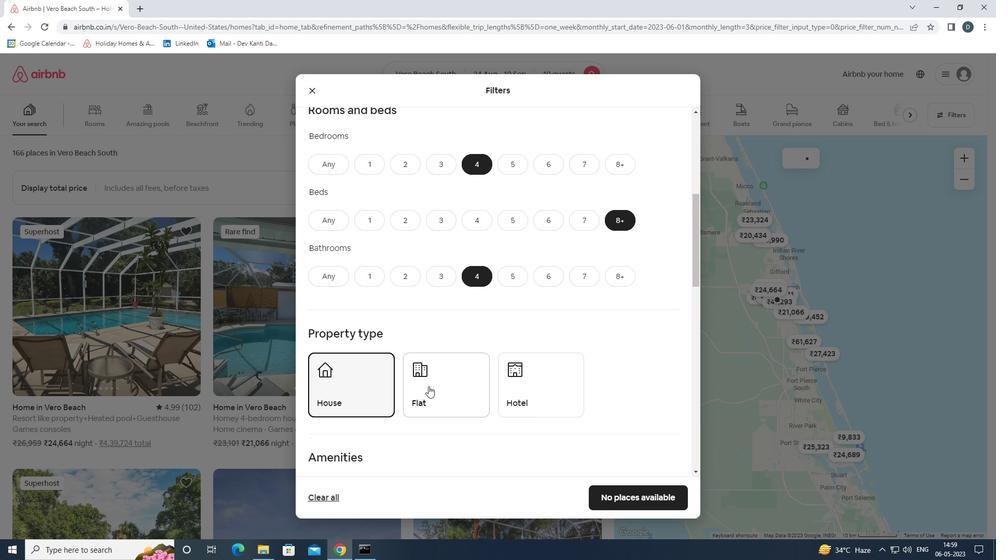 
Action: Mouse pressed left at (440, 387)
Screenshot: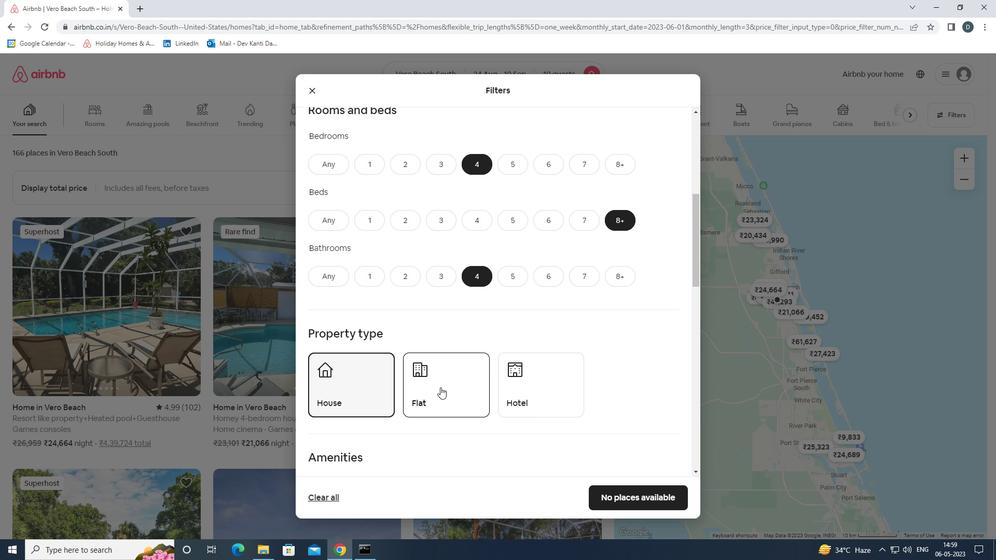 
Action: Mouse moved to (507, 395)
Screenshot: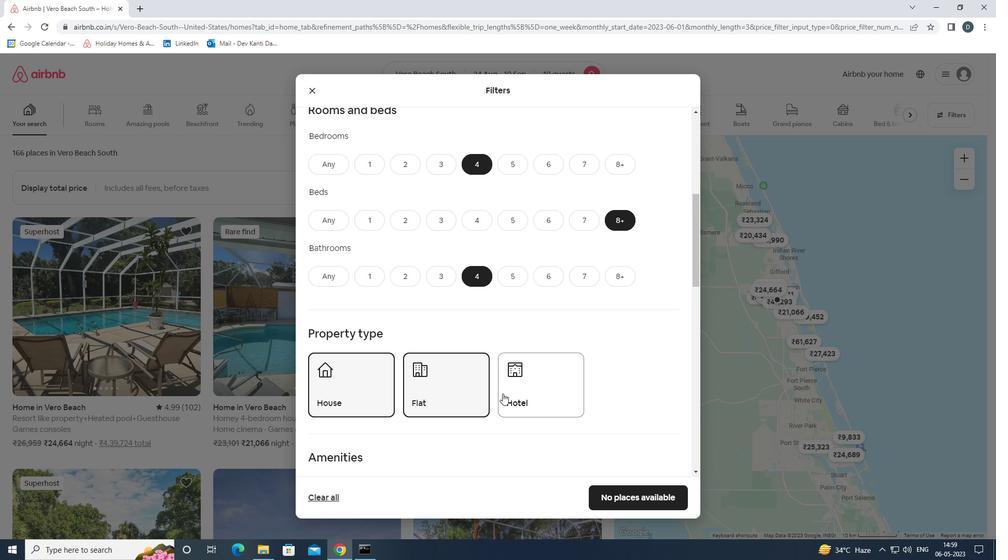 
Action: Mouse scrolled (507, 394) with delta (0, 0)
Screenshot: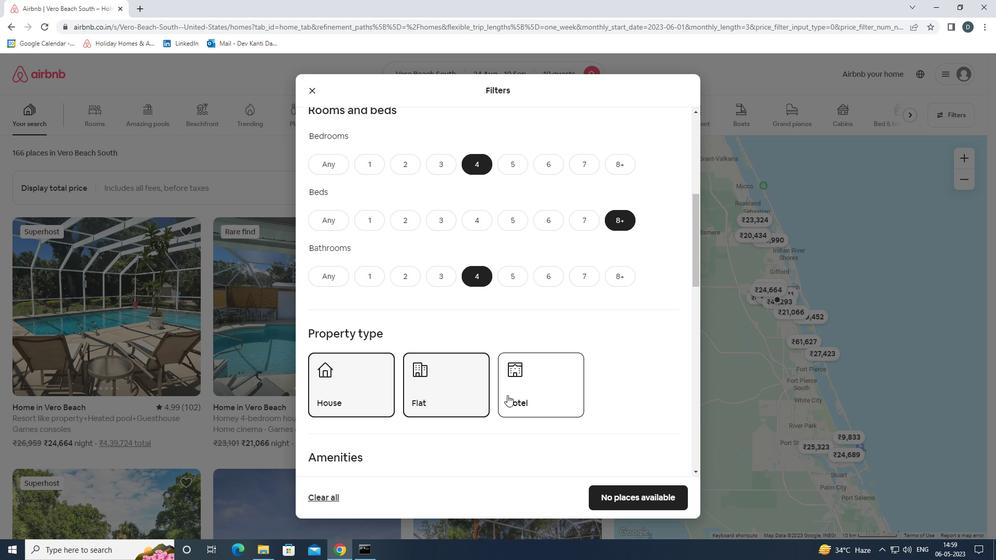 
Action: Mouse scrolled (507, 394) with delta (0, 0)
Screenshot: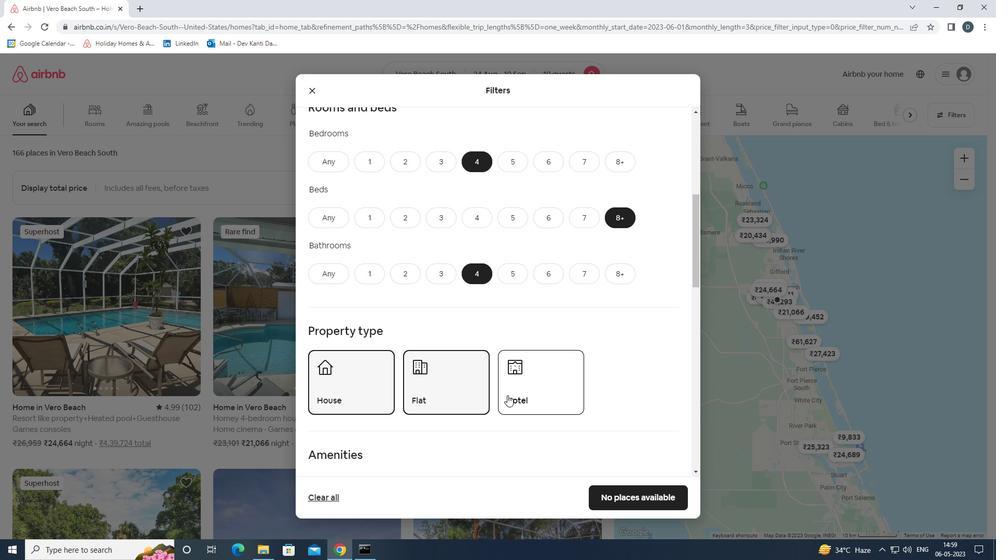 
Action: Mouse moved to (503, 394)
Screenshot: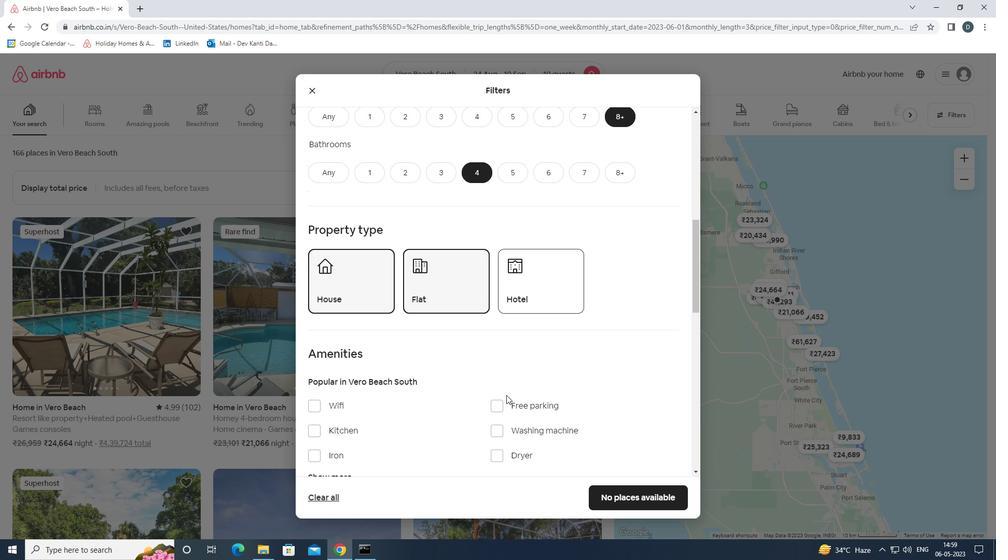 
Action: Mouse scrolled (503, 394) with delta (0, 0)
Screenshot: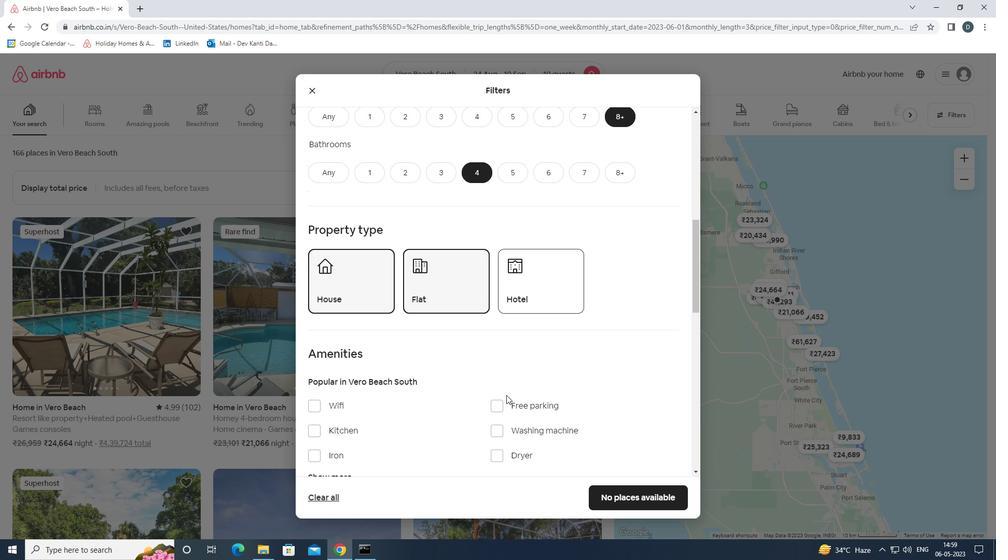 
Action: Mouse moved to (332, 353)
Screenshot: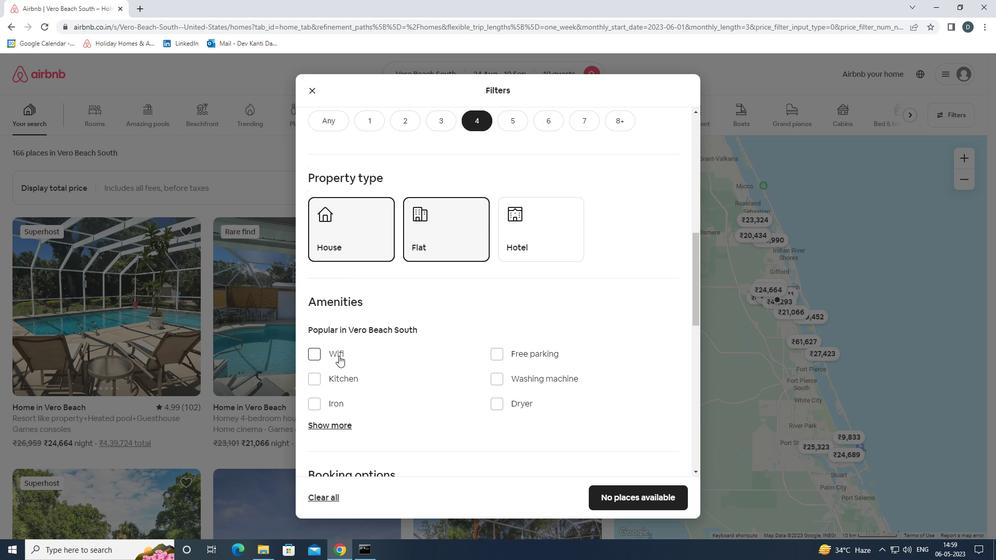 
Action: Mouse pressed left at (332, 353)
Screenshot: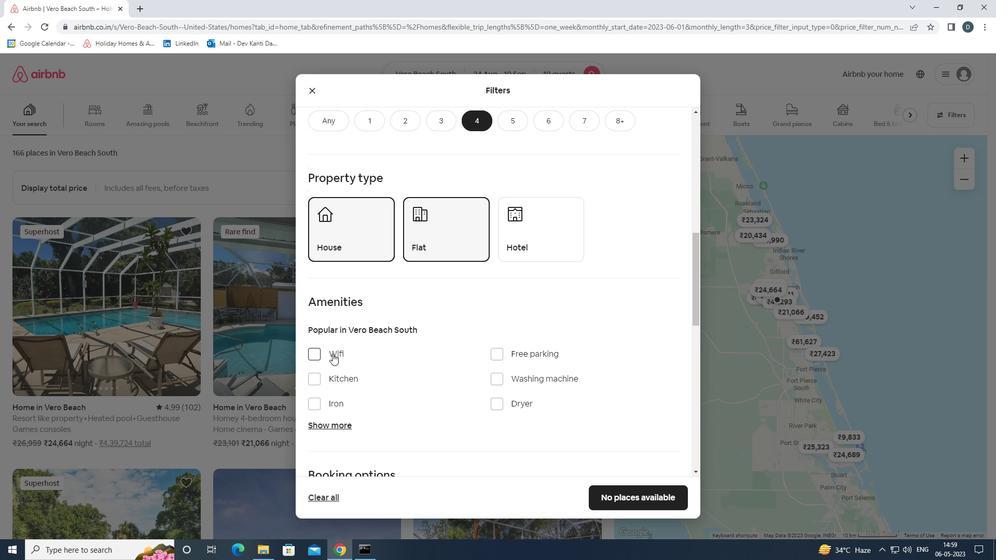 
Action: Mouse moved to (343, 422)
Screenshot: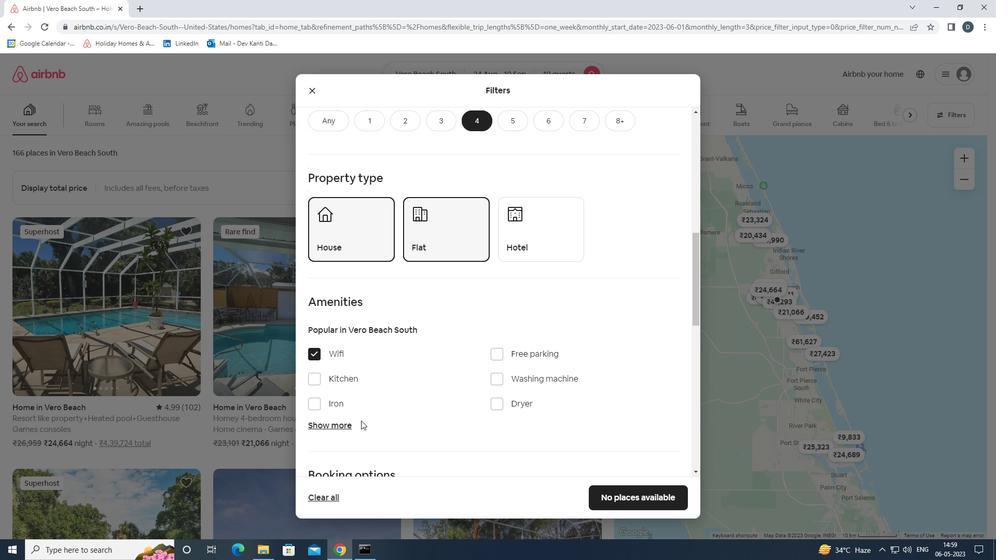 
Action: Mouse pressed left at (343, 422)
Screenshot: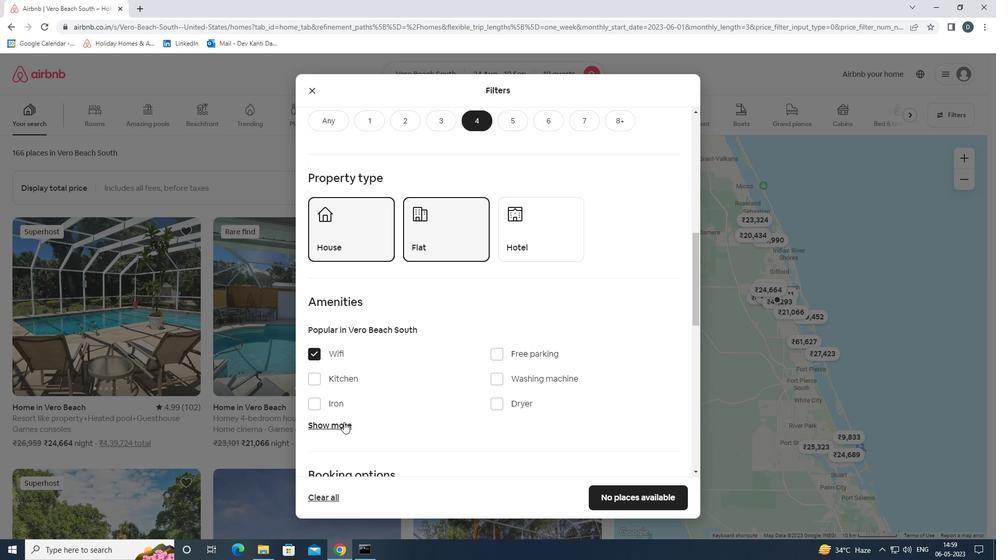 
Action: Mouse moved to (518, 359)
Screenshot: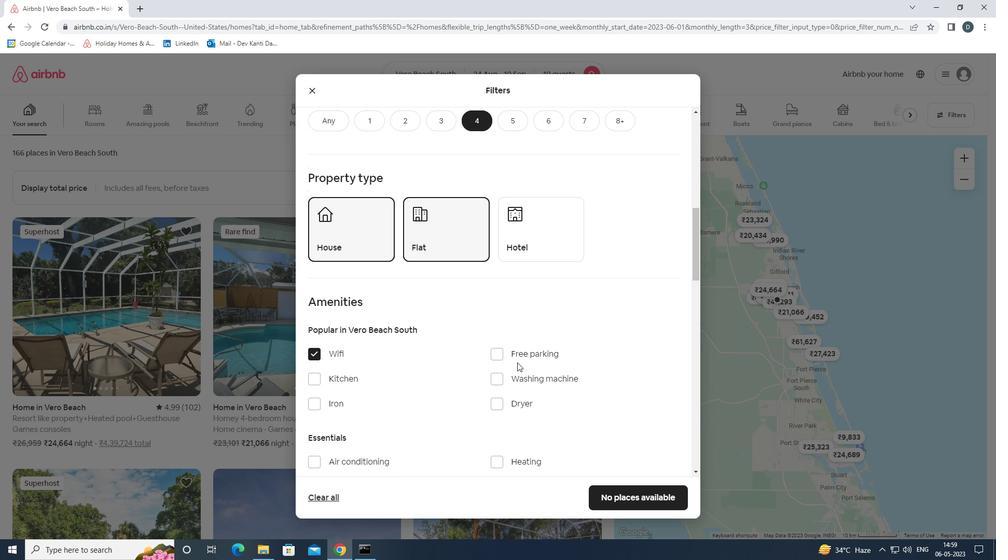 
Action: Mouse pressed left at (518, 359)
Screenshot: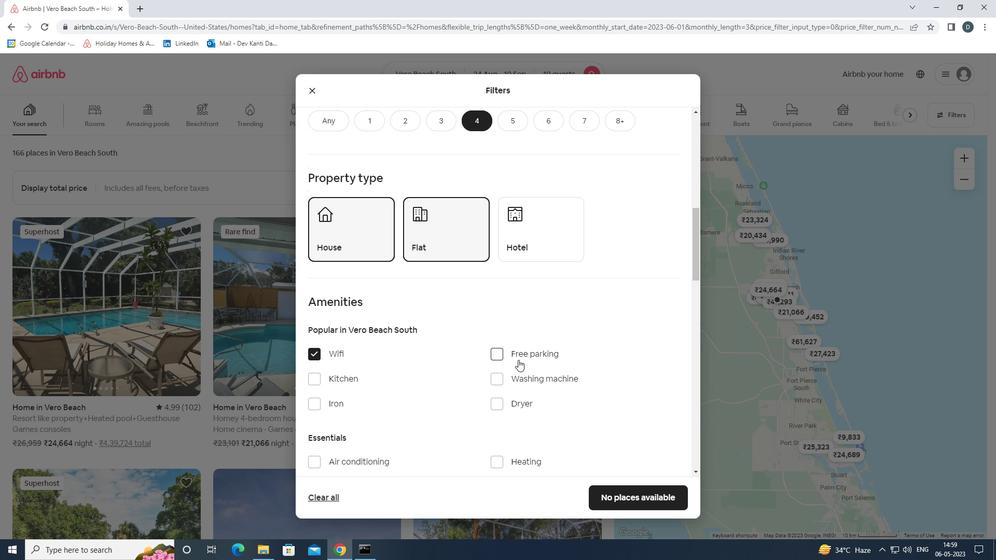 
Action: Mouse scrolled (518, 359) with delta (0, 0)
Screenshot: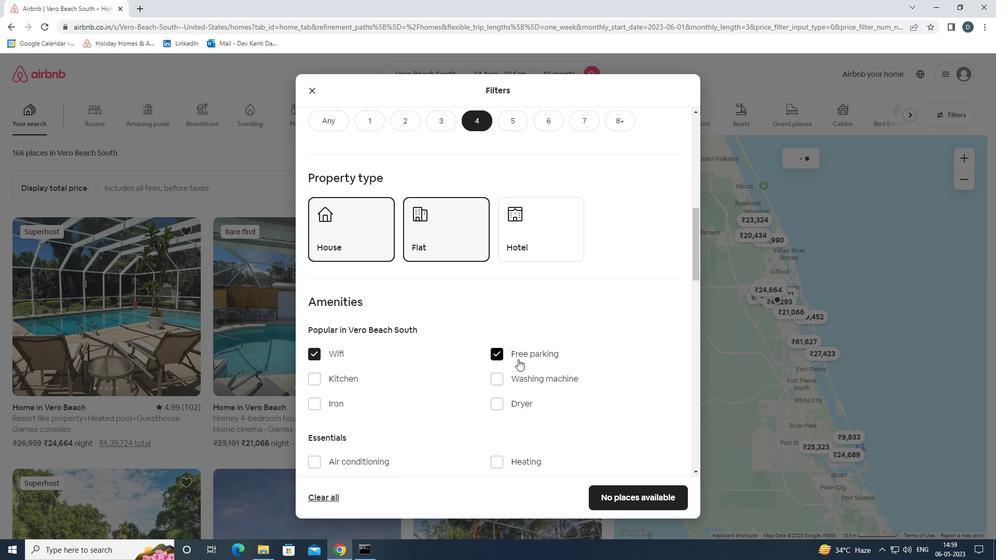 
Action: Mouse scrolled (518, 359) with delta (0, 0)
Screenshot: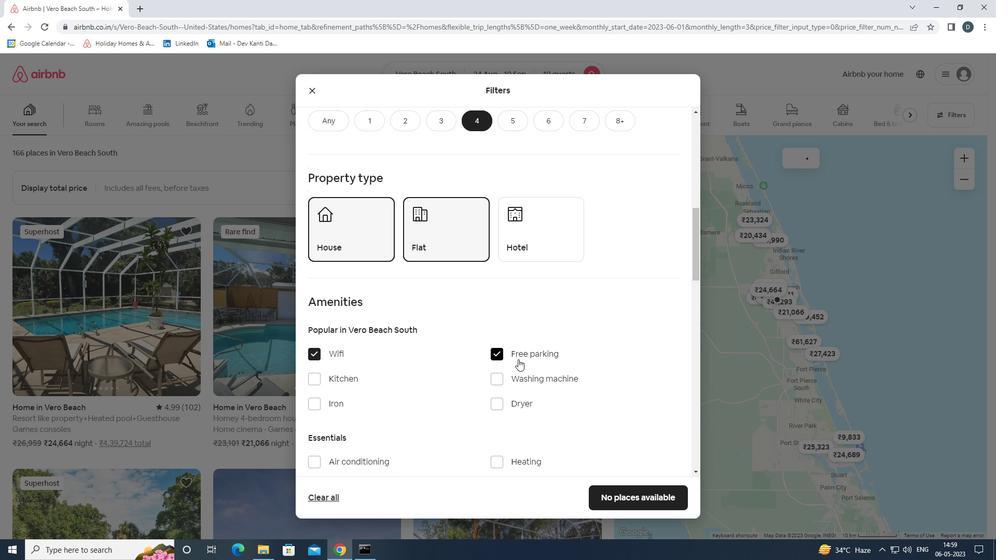 
Action: Mouse moved to (507, 380)
Screenshot: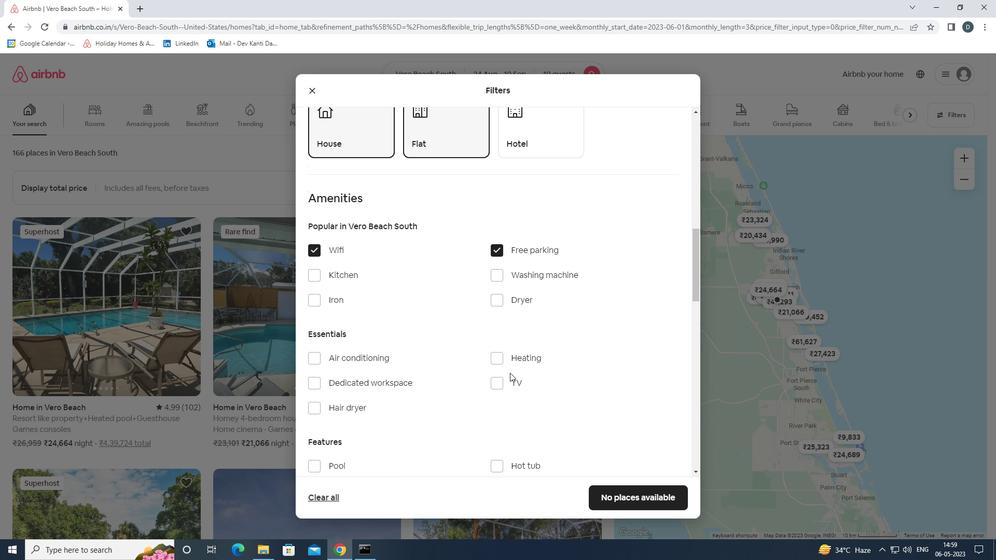 
Action: Mouse pressed left at (507, 380)
Screenshot: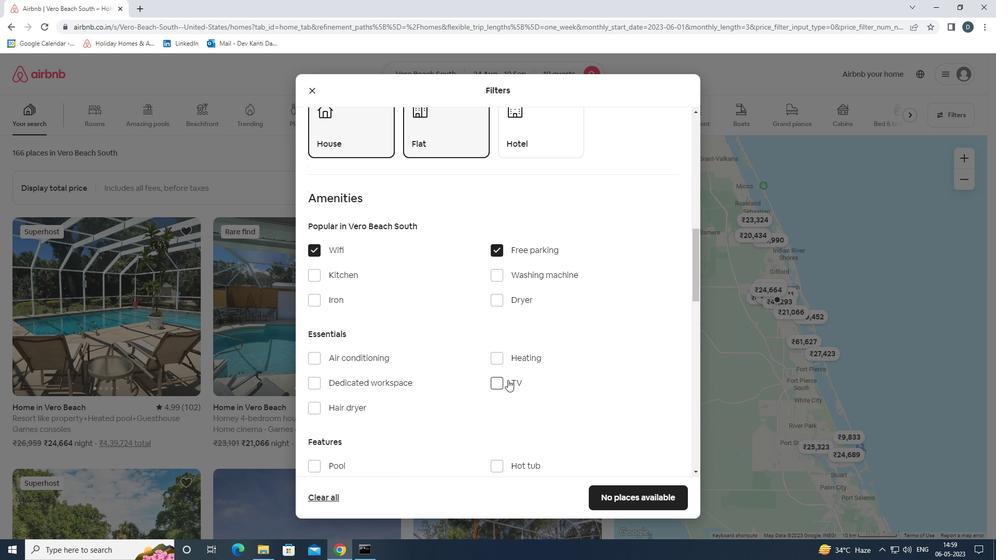
Action: Mouse scrolled (507, 379) with delta (0, 0)
Screenshot: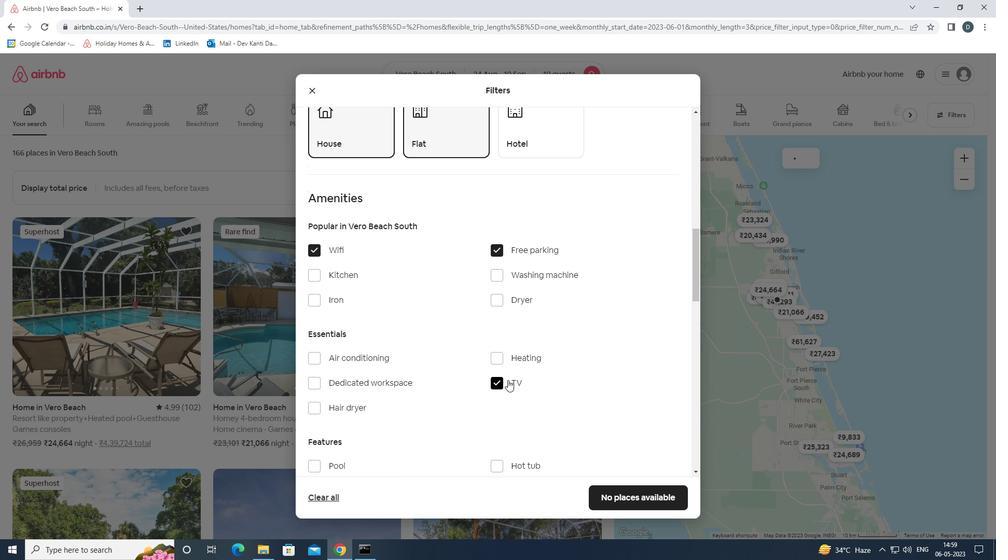 
Action: Mouse scrolled (507, 379) with delta (0, 0)
Screenshot: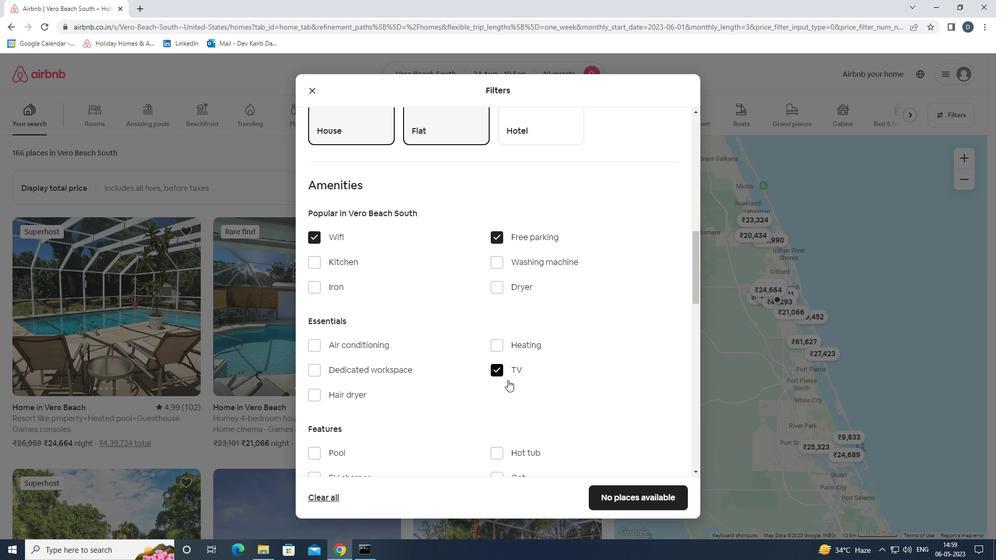 
Action: Mouse moved to (470, 378)
Screenshot: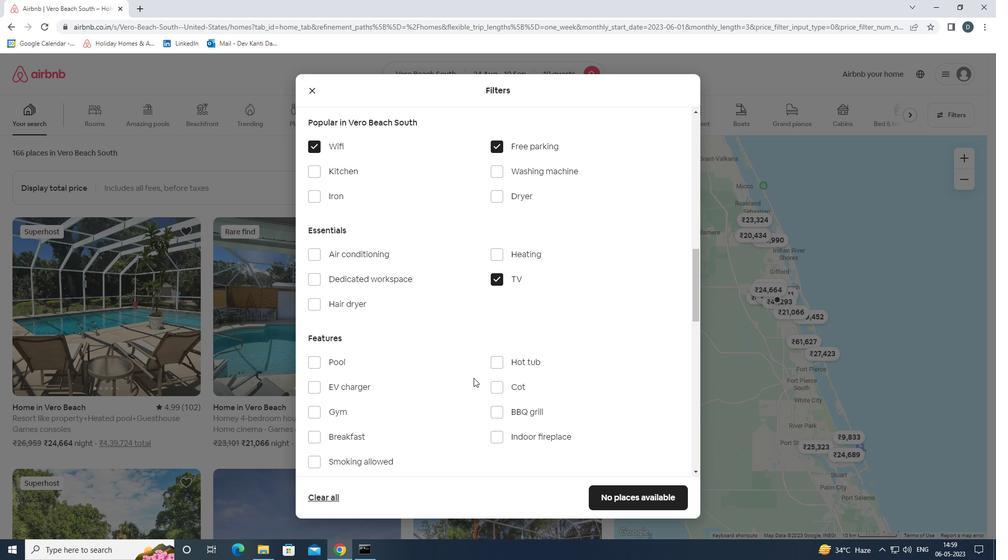 
Action: Mouse scrolled (470, 377) with delta (0, 0)
Screenshot: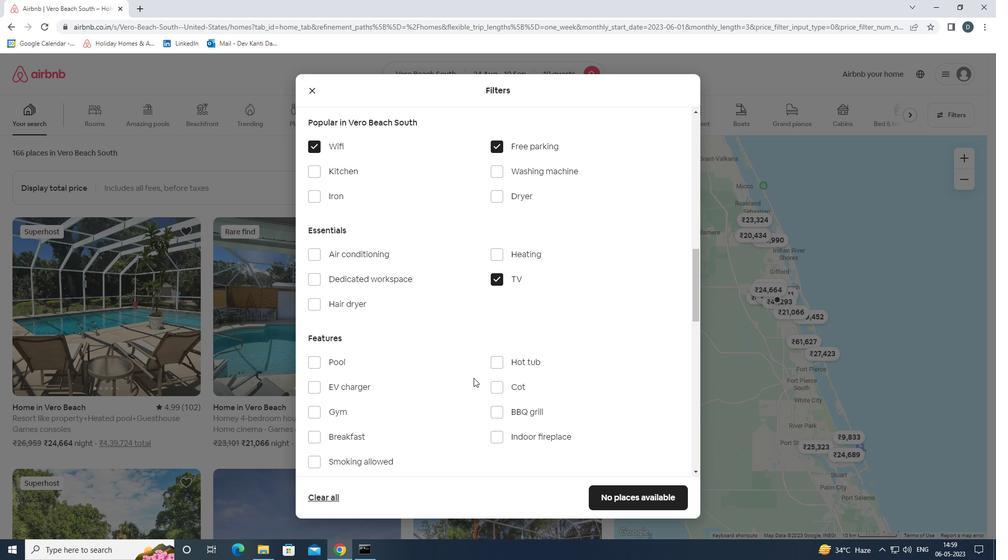 
Action: Mouse moved to (334, 362)
Screenshot: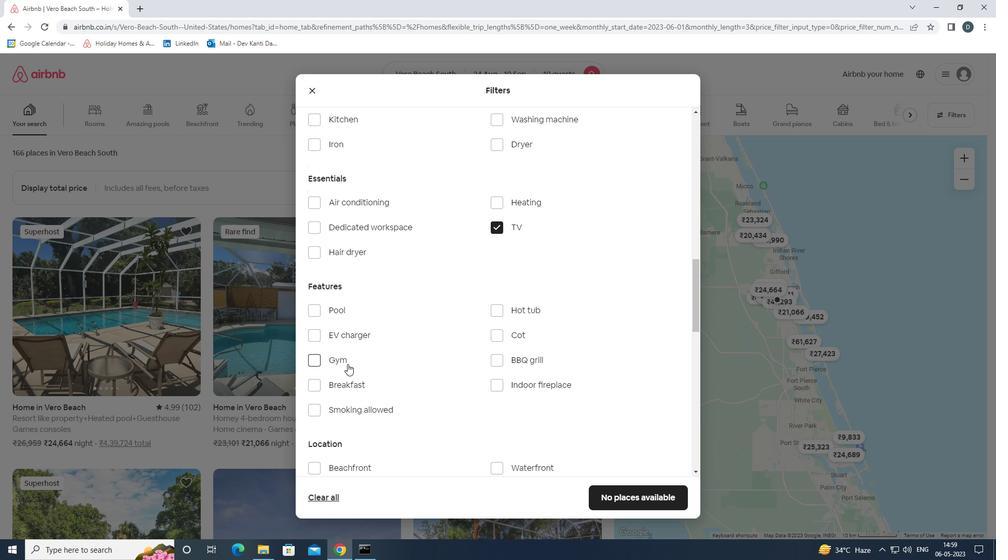
Action: Mouse pressed left at (334, 362)
Screenshot: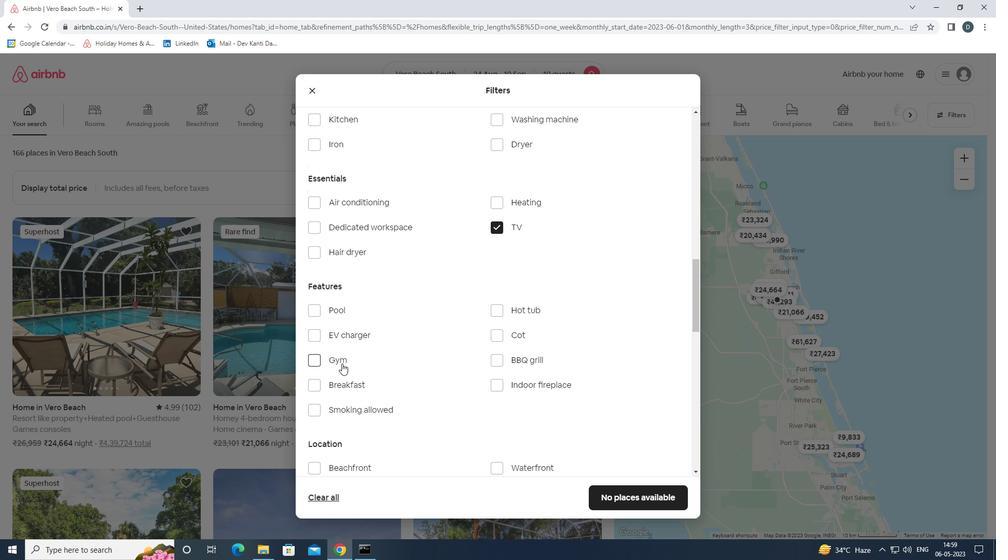 
Action: Mouse moved to (328, 382)
Screenshot: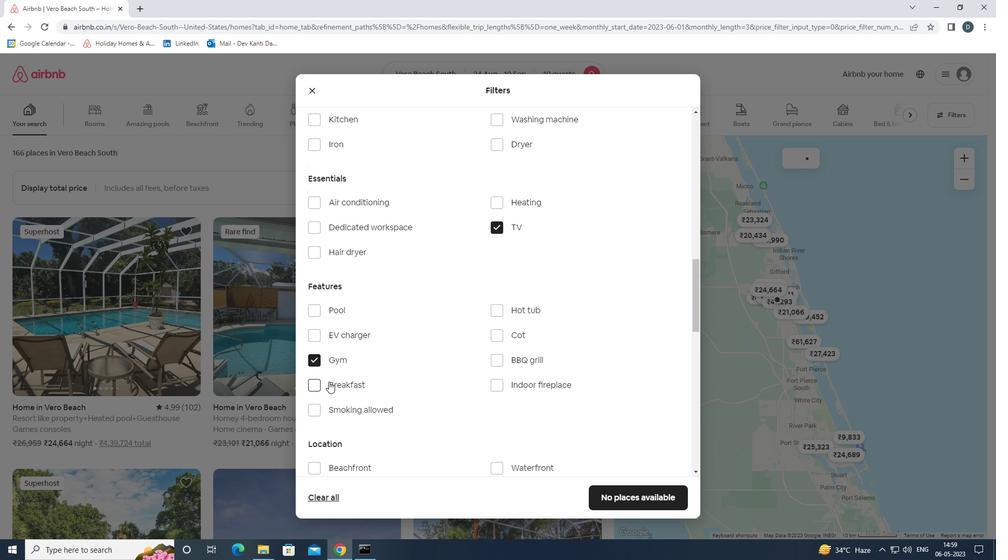 
Action: Mouse pressed left at (328, 382)
Screenshot: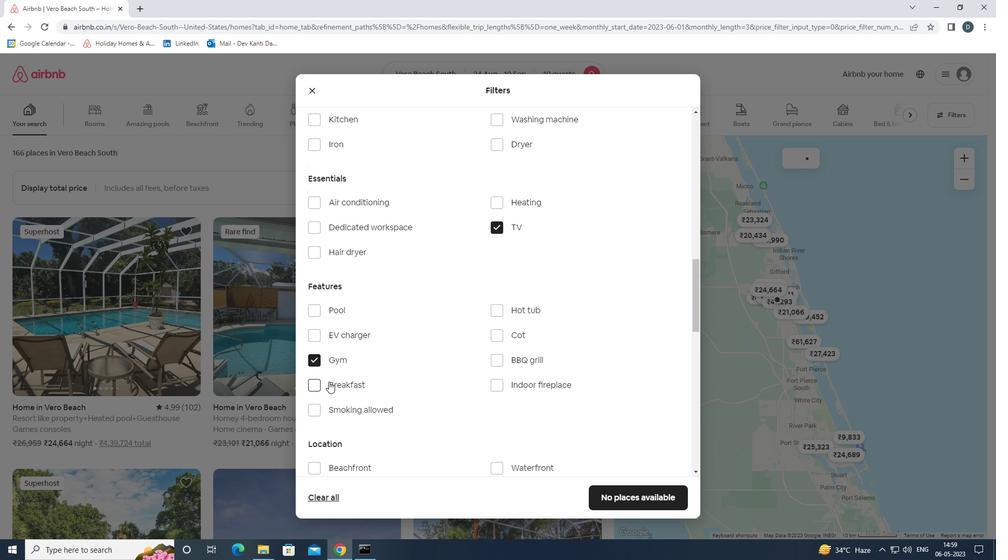 
Action: Mouse moved to (420, 362)
Screenshot: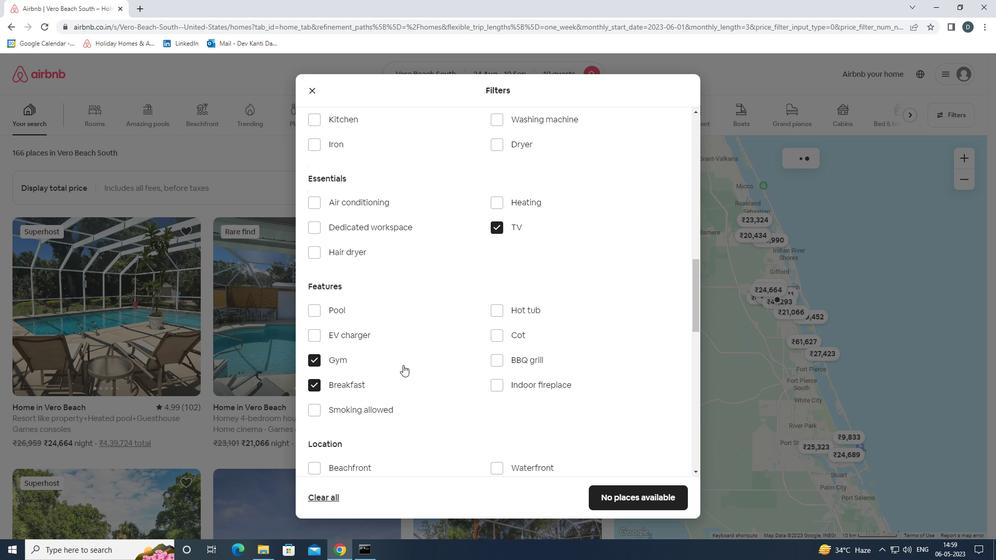 
Action: Mouse scrolled (420, 362) with delta (0, 0)
Screenshot: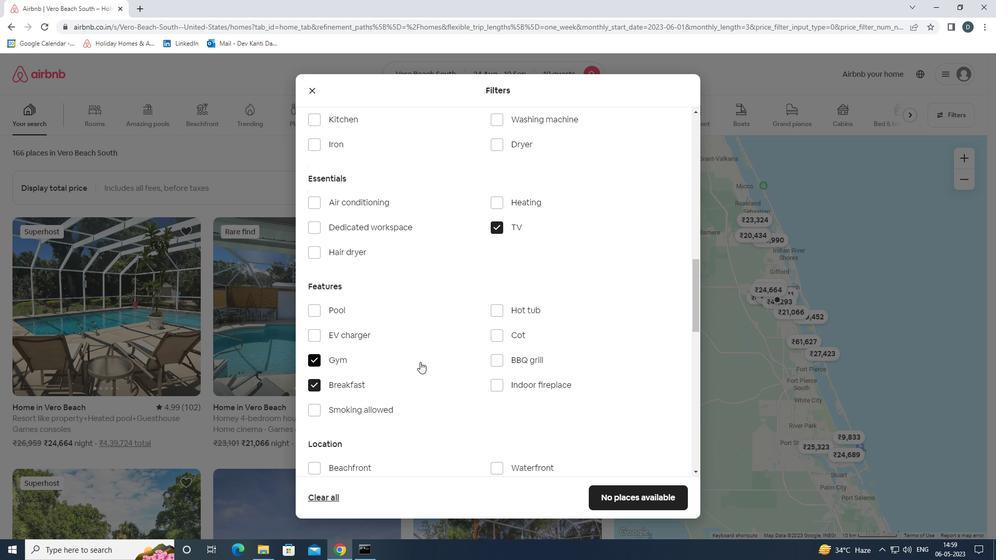 
Action: Mouse scrolled (420, 362) with delta (0, 0)
Screenshot: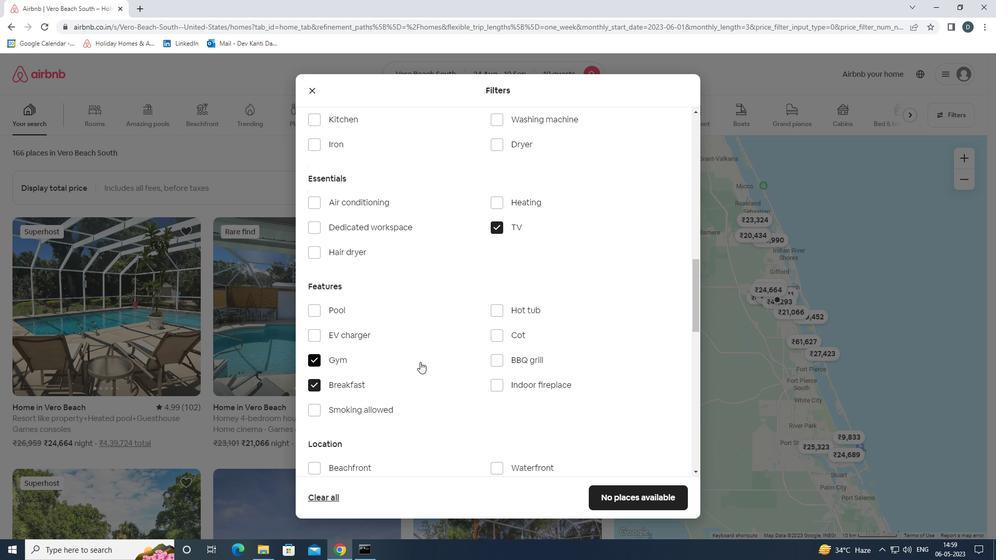 
Action: Mouse scrolled (420, 361) with delta (0, 0)
Screenshot: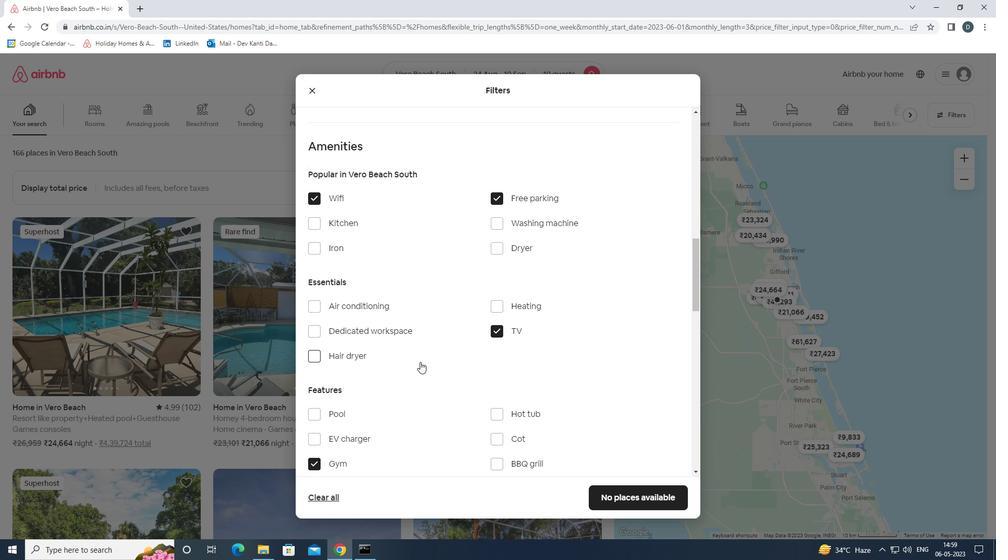 
Action: Mouse moved to (420, 361)
Screenshot: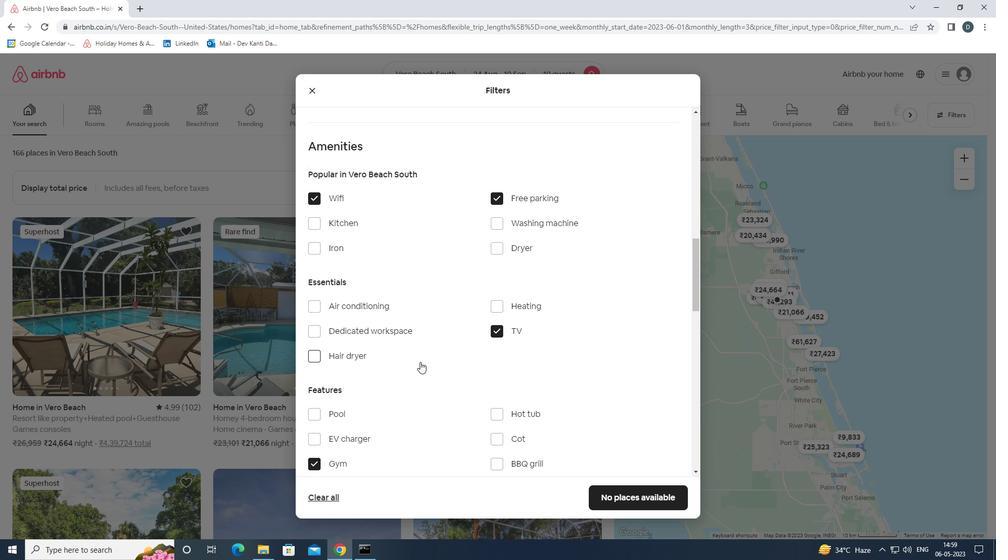 
Action: Mouse scrolled (420, 361) with delta (0, 0)
Screenshot: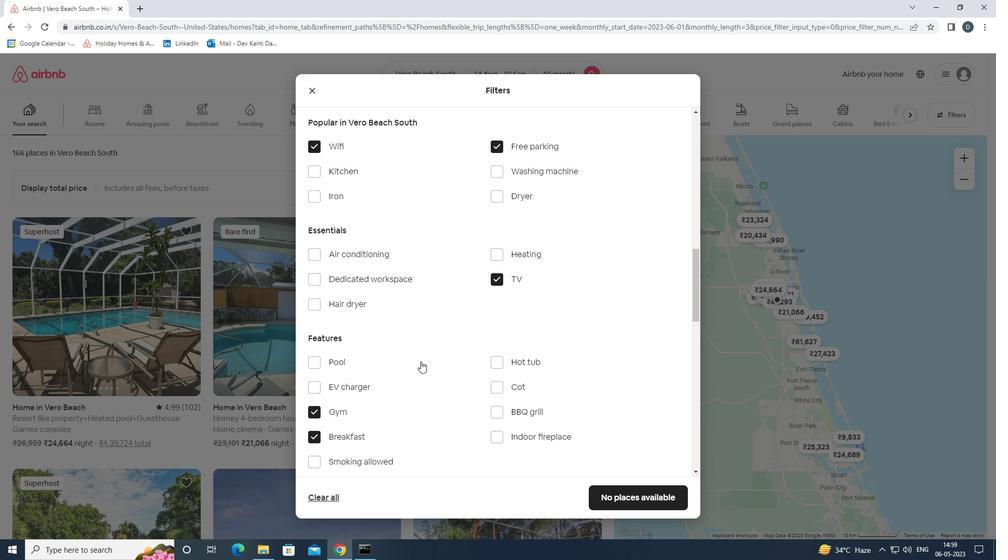 
Action: Mouse scrolled (420, 361) with delta (0, 0)
Screenshot: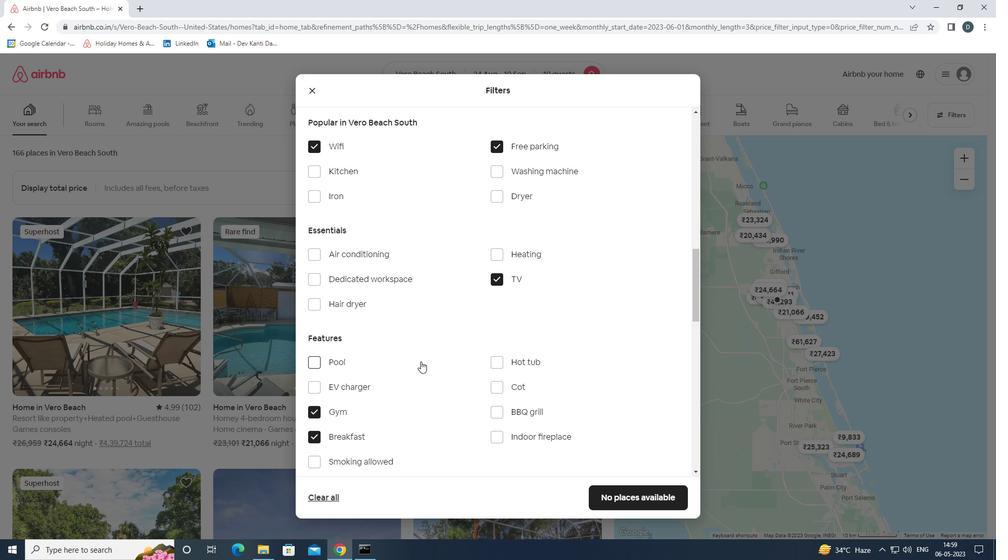 
Action: Mouse moved to (421, 360)
Screenshot: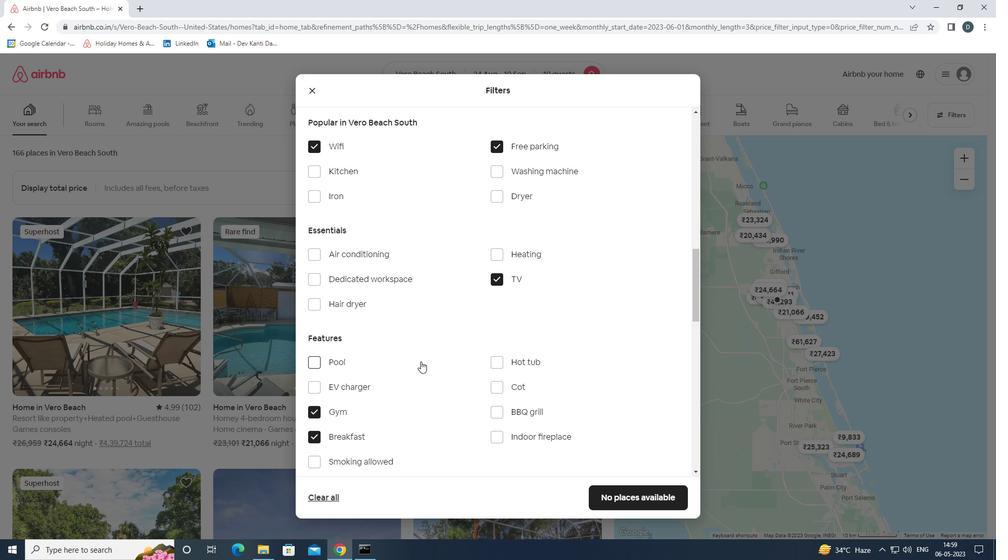 
Action: Mouse scrolled (421, 360) with delta (0, 0)
Screenshot: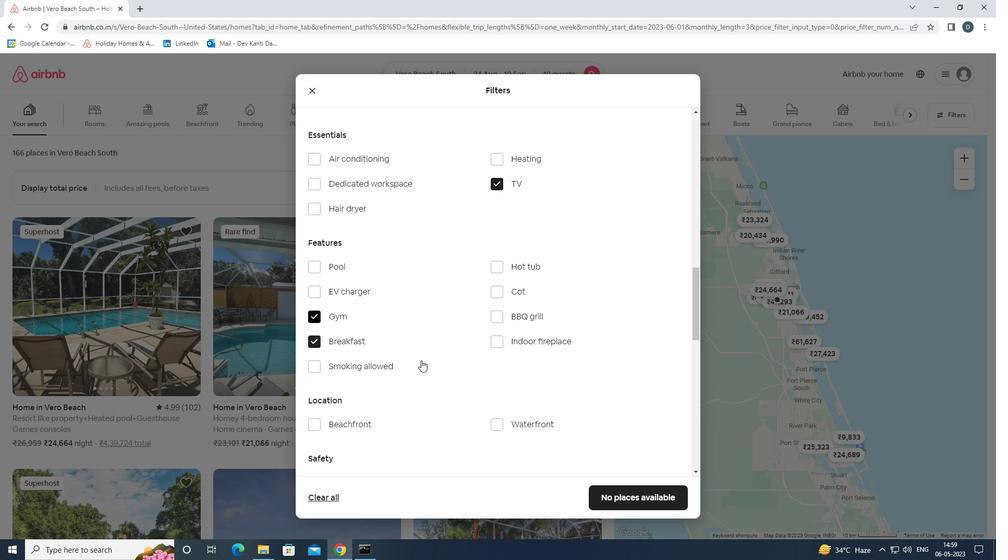 
Action: Mouse moved to (421, 360)
Screenshot: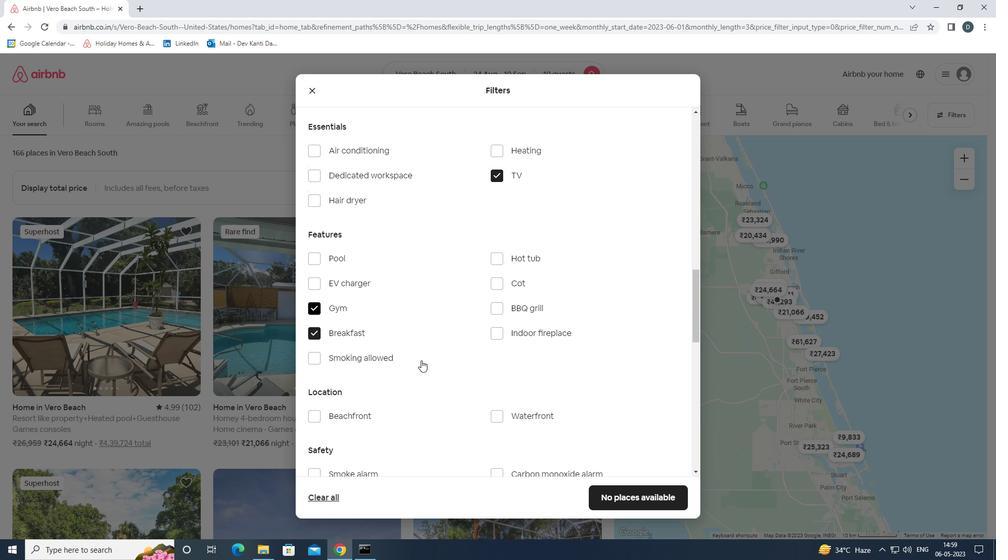 
Action: Mouse scrolled (421, 359) with delta (0, 0)
Screenshot: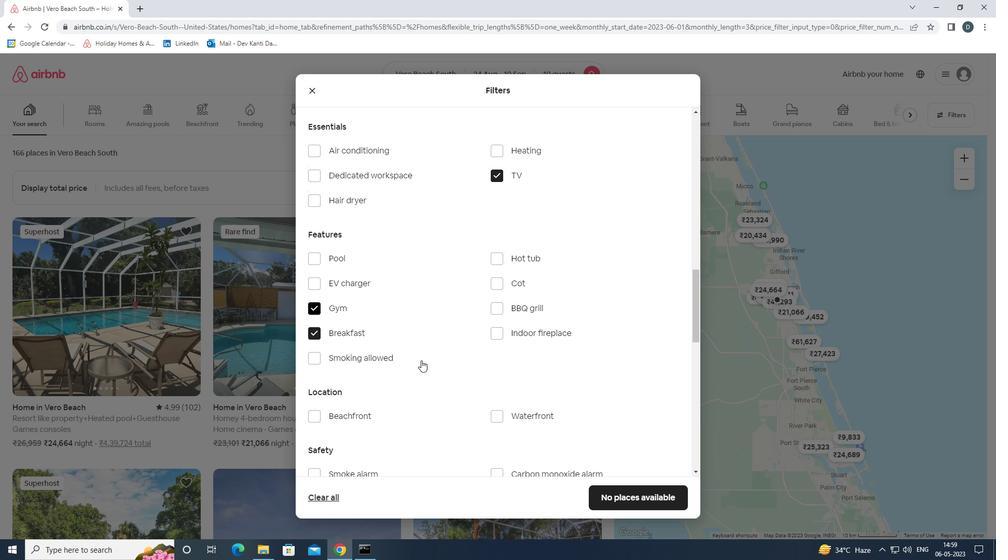 
Action: Mouse moved to (422, 360)
Screenshot: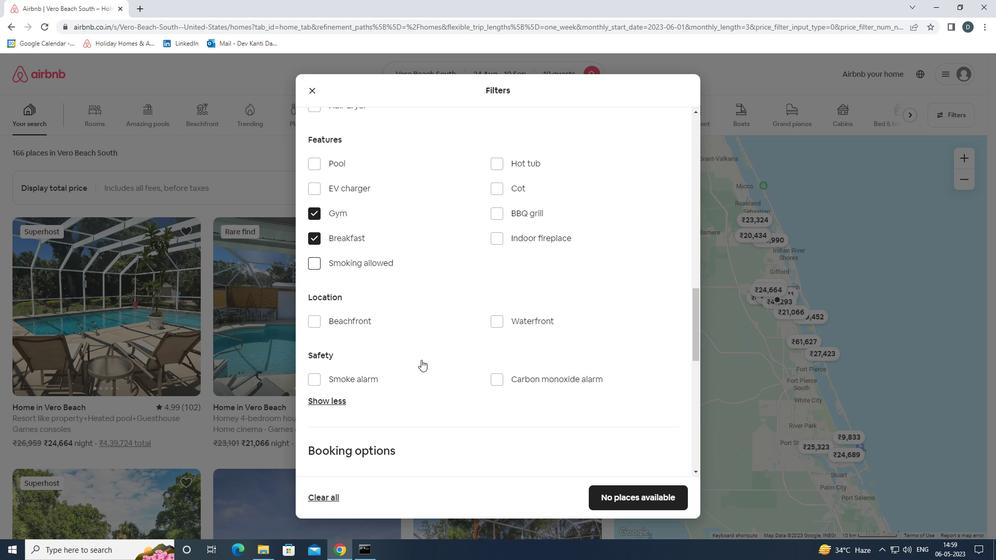 
Action: Mouse scrolled (422, 360) with delta (0, 0)
Screenshot: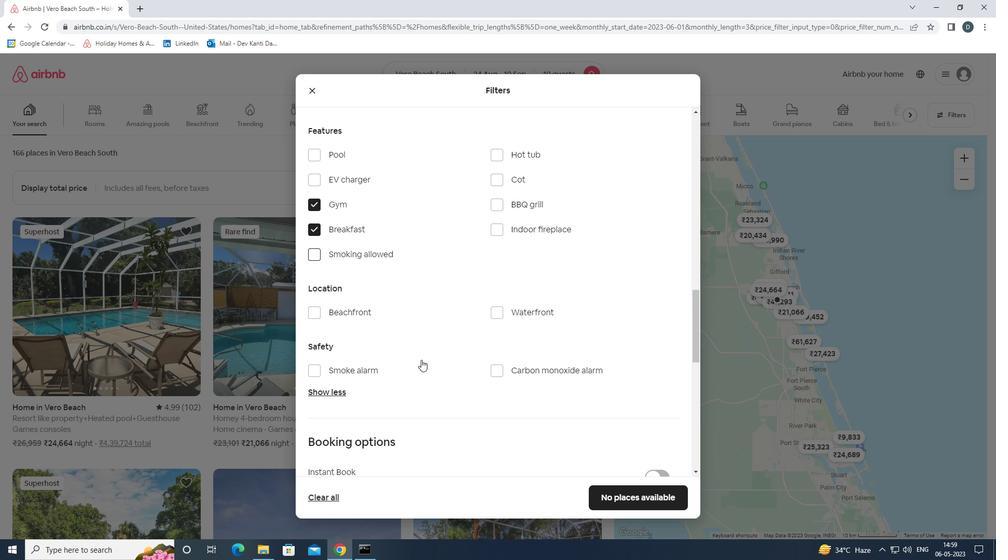 
Action: Mouse moved to (543, 383)
Screenshot: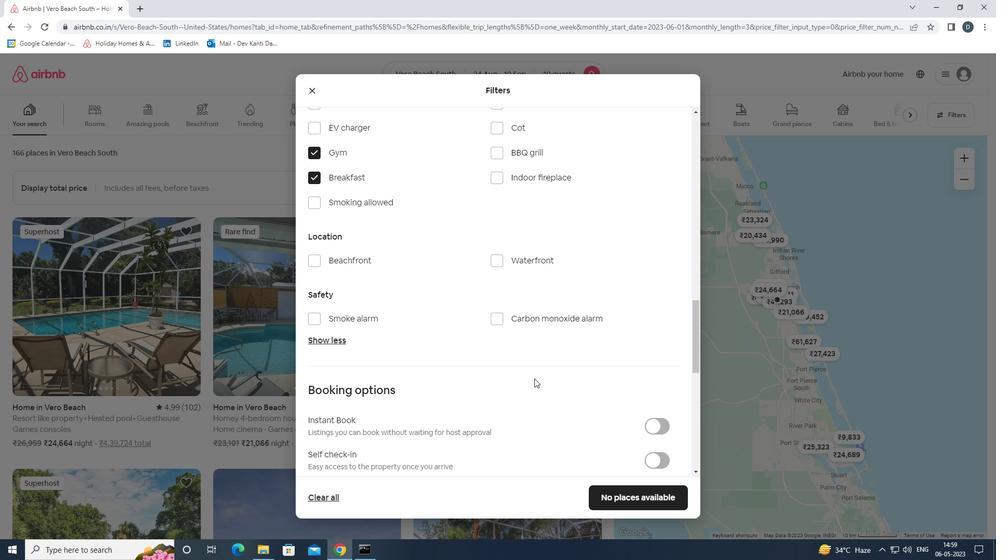 
Action: Mouse scrolled (543, 382) with delta (0, 0)
Screenshot: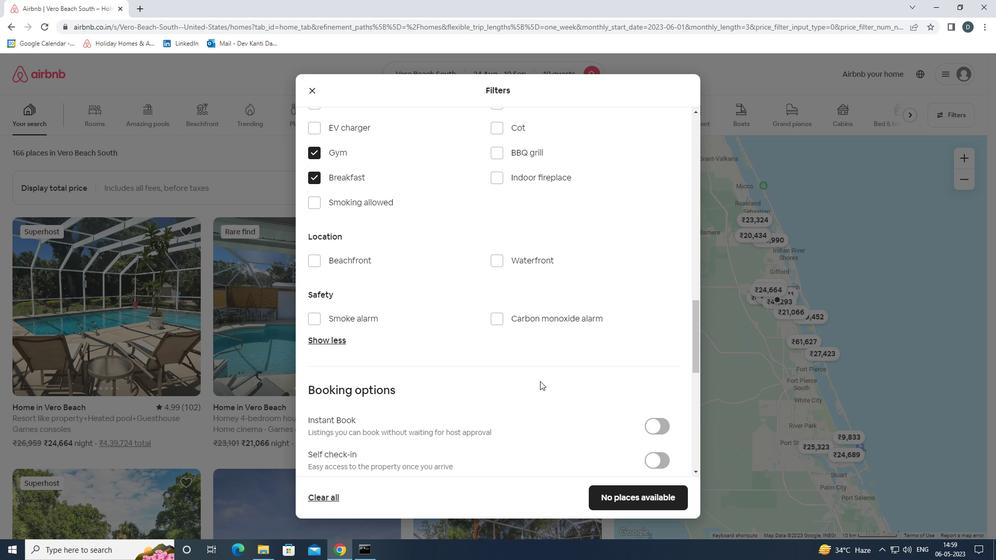 
Action: Mouse moved to (654, 405)
Screenshot: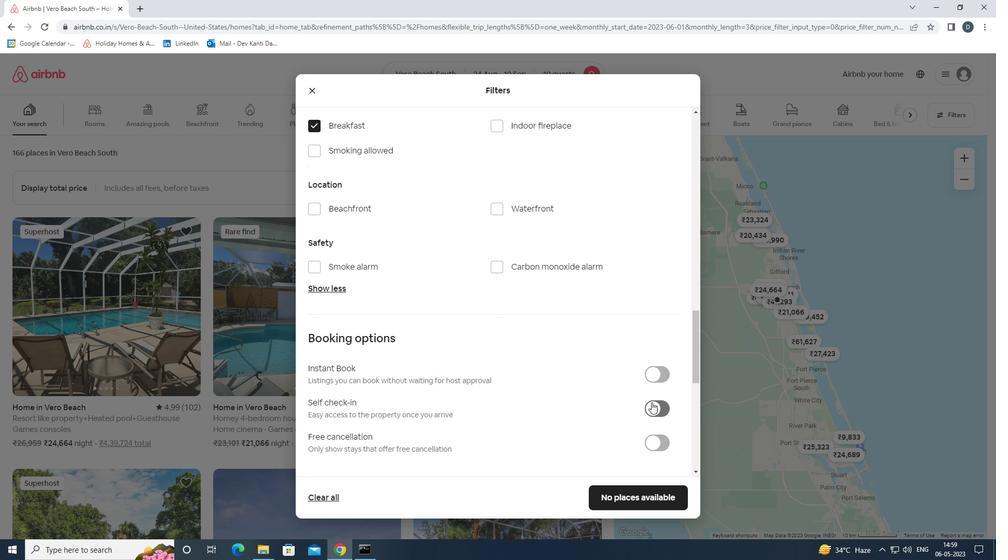 
Action: Mouse pressed left at (654, 405)
Screenshot: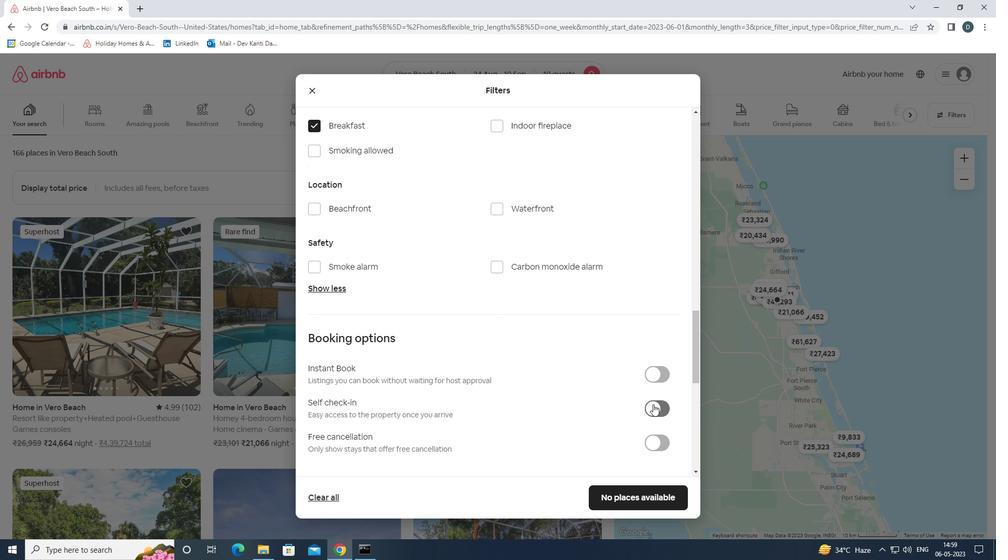 
Action: Mouse moved to (654, 405)
Screenshot: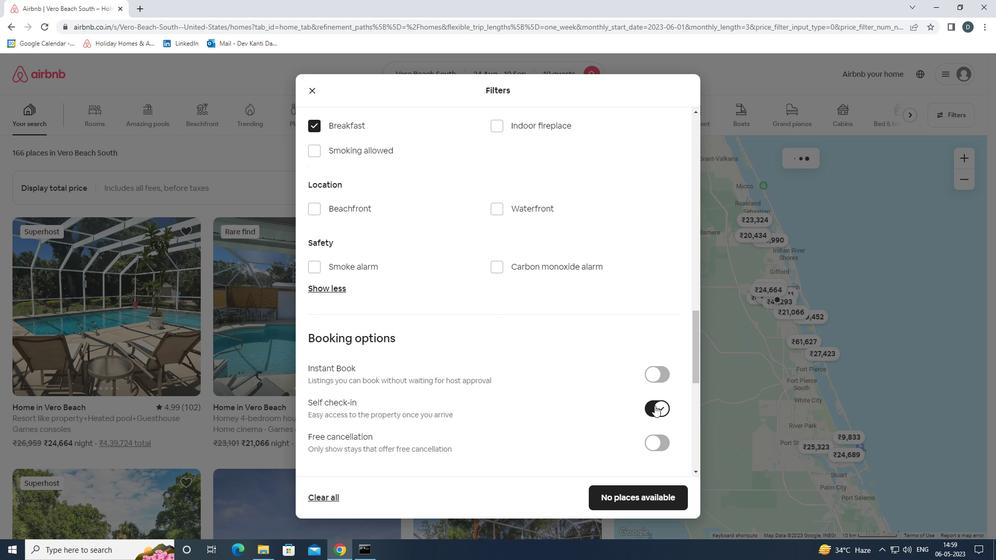 
Action: Mouse scrolled (654, 405) with delta (0, 0)
Screenshot: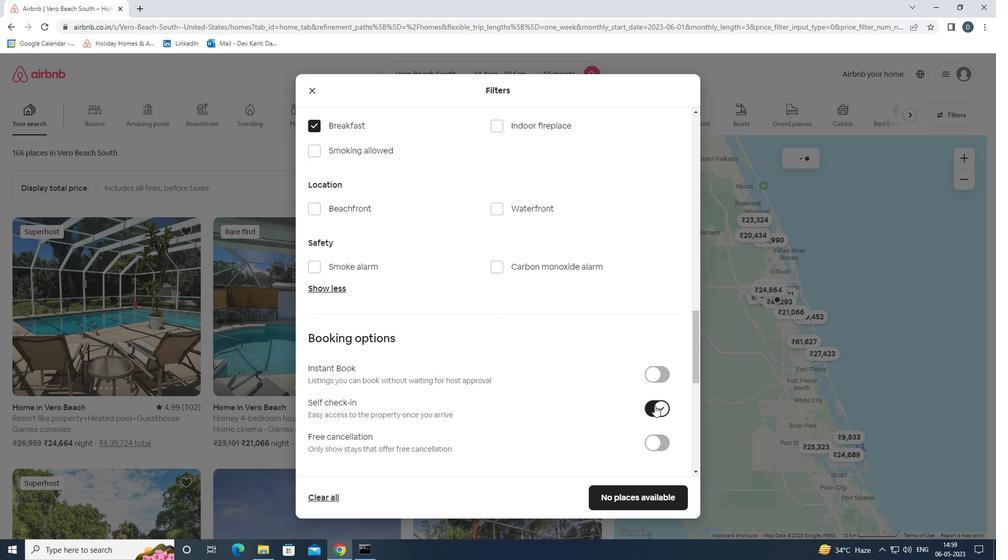 
Action: Mouse moved to (653, 405)
Screenshot: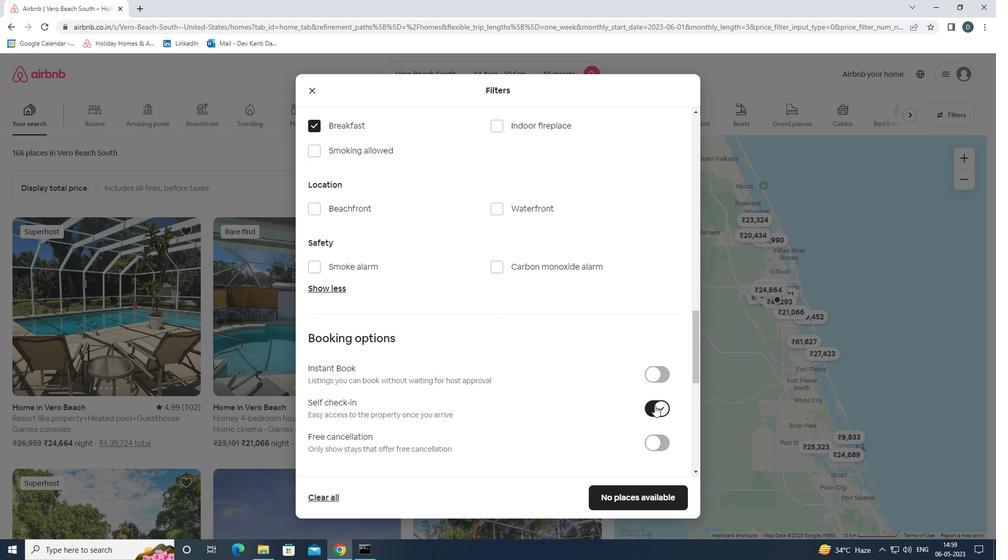 
Action: Mouse scrolled (653, 404) with delta (0, 0)
Screenshot: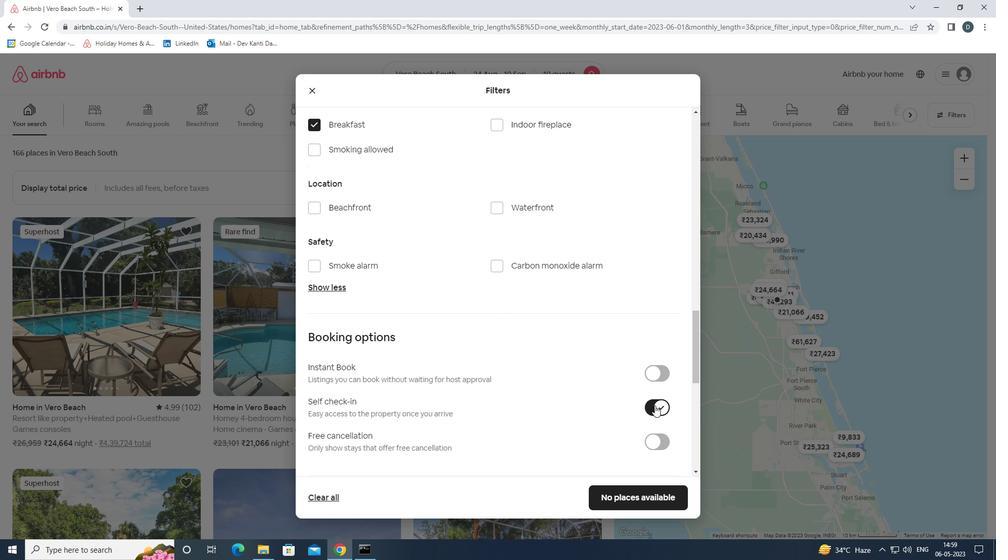 
Action: Mouse scrolled (653, 404) with delta (0, 0)
Screenshot: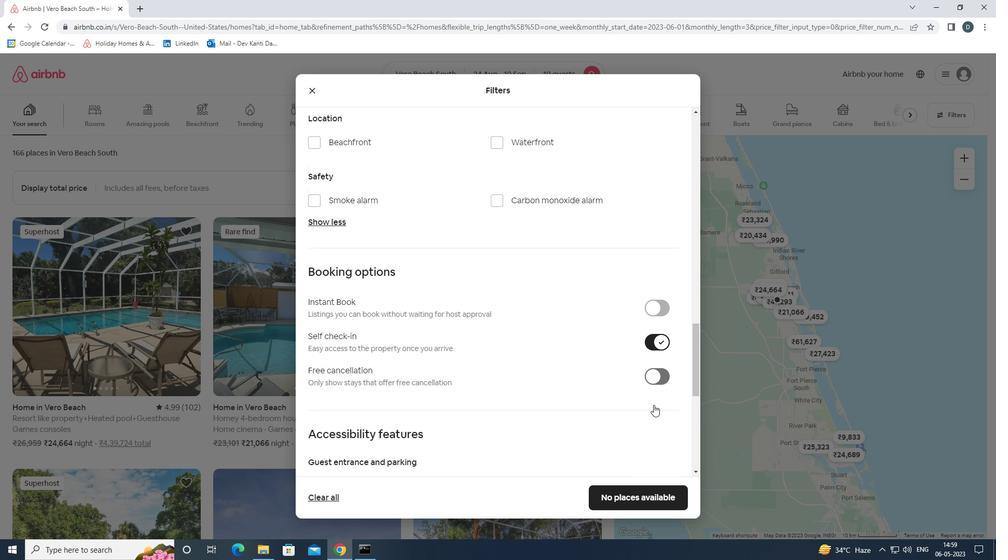 
Action: Mouse scrolled (653, 404) with delta (0, 0)
Screenshot: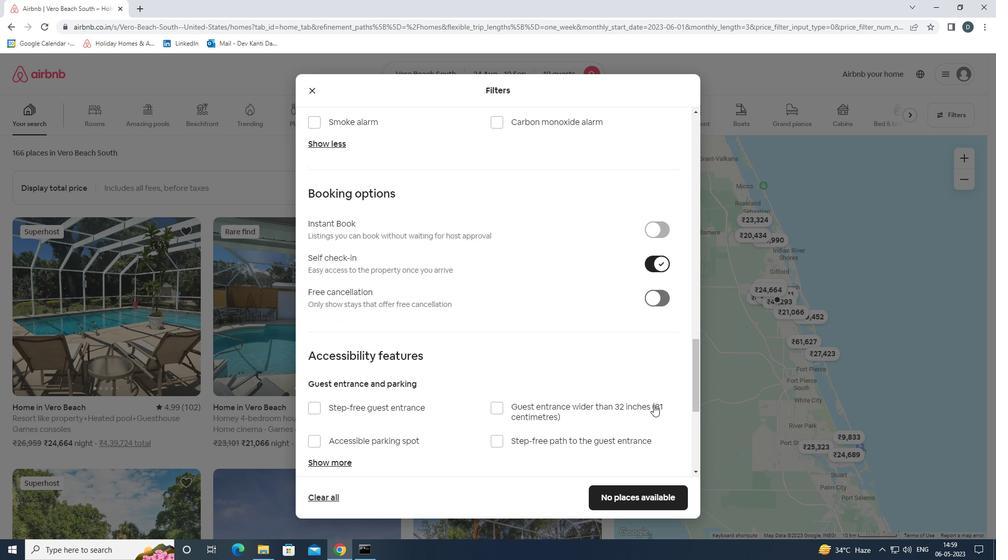 
Action: Mouse moved to (652, 404)
Screenshot: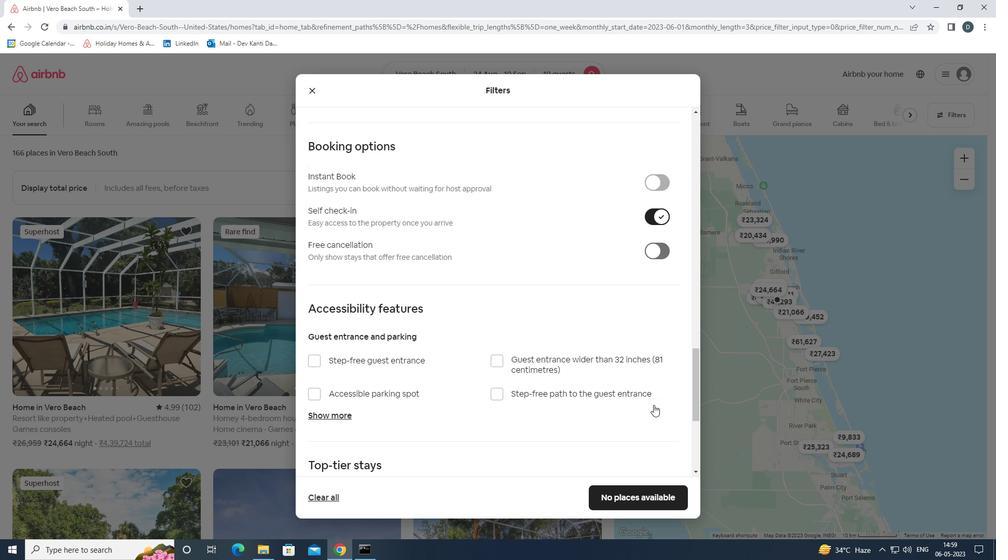 
Action: Mouse scrolled (652, 404) with delta (0, 0)
Screenshot: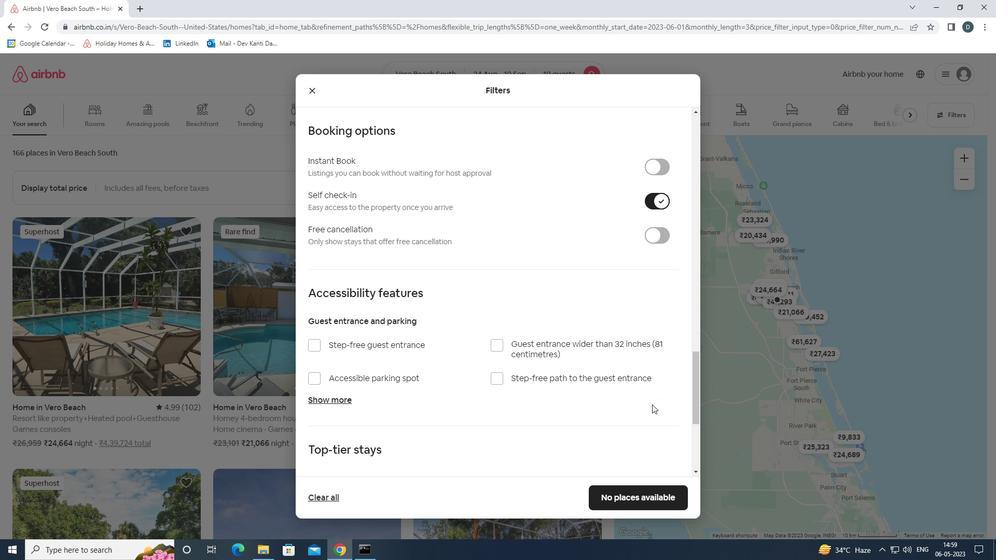 
Action: Mouse moved to (650, 404)
Screenshot: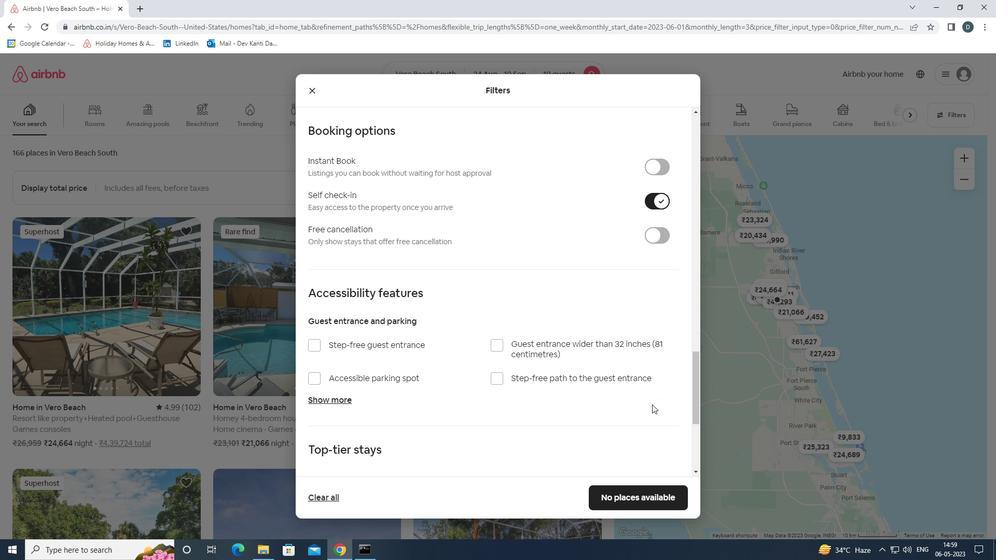 
Action: Mouse scrolled (650, 404) with delta (0, 0)
Screenshot: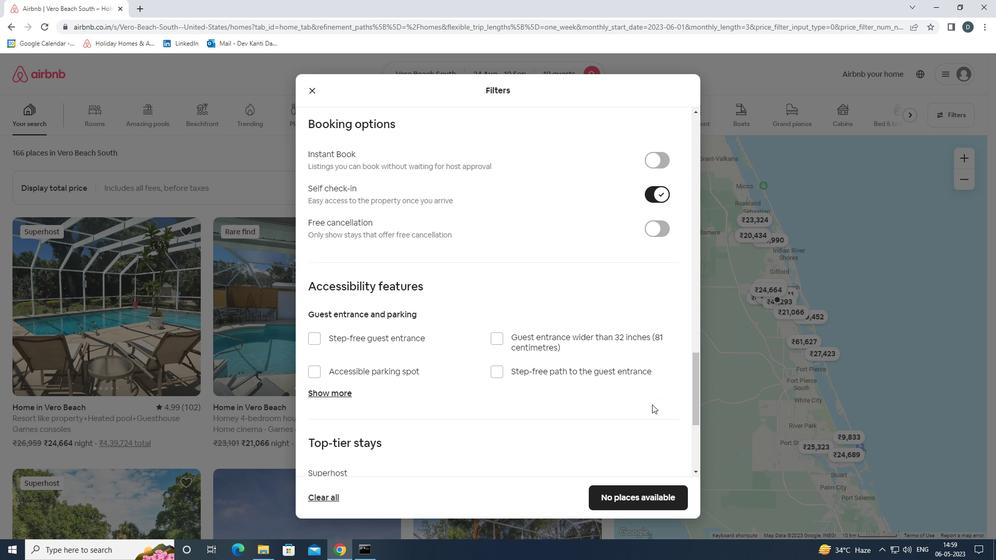 
Action: Mouse moved to (650, 404)
Screenshot: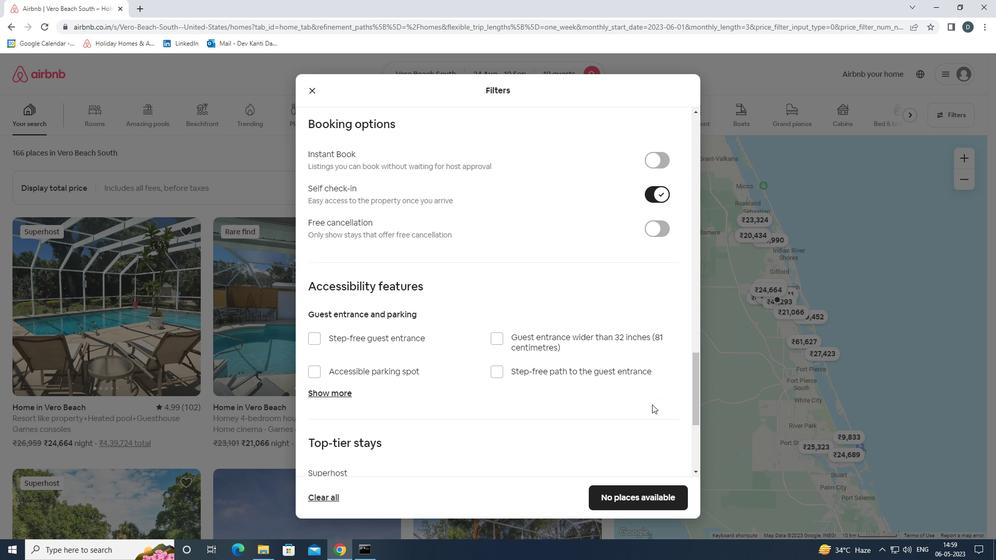 
Action: Mouse scrolled (650, 404) with delta (0, 0)
Screenshot: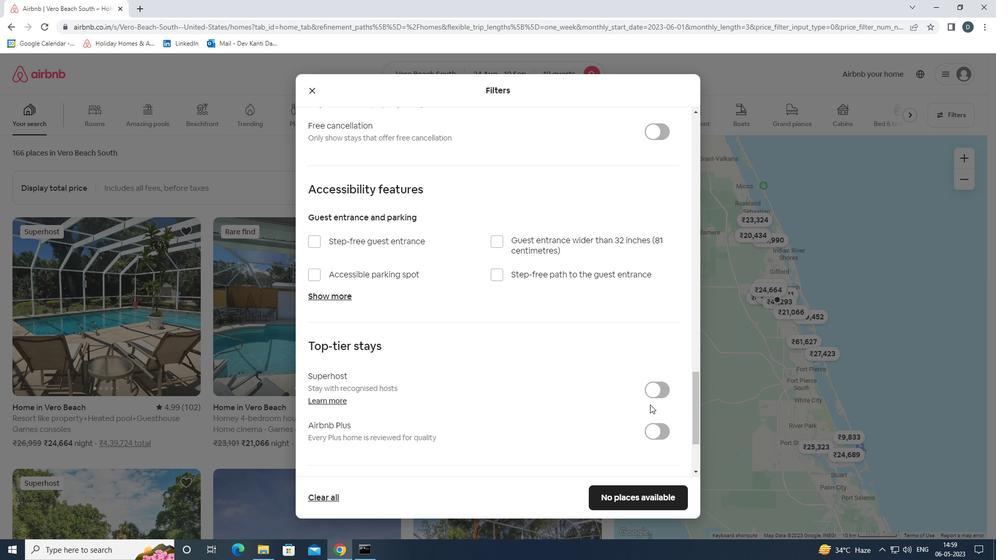 
Action: Mouse scrolled (650, 404) with delta (0, 0)
Screenshot: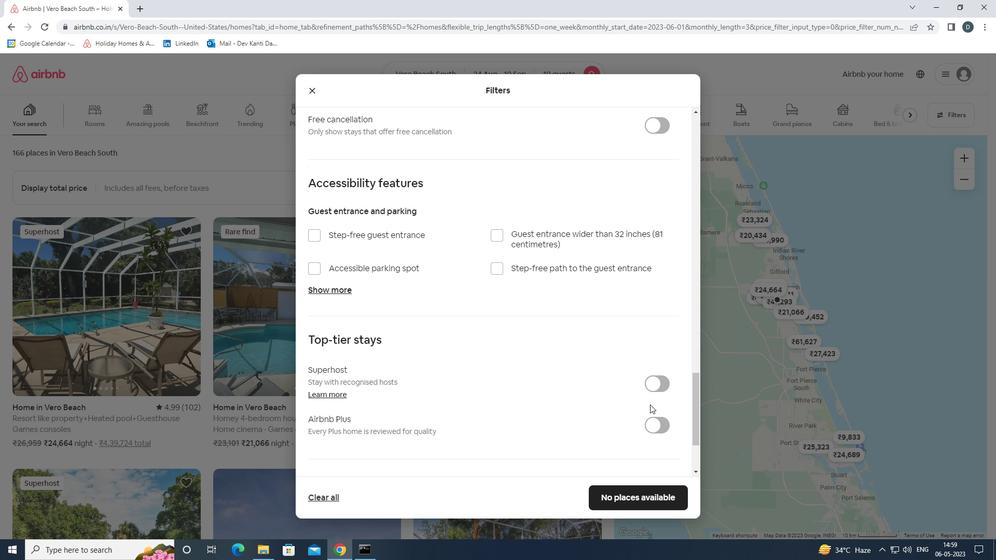 
Action: Mouse moved to (642, 402)
Screenshot: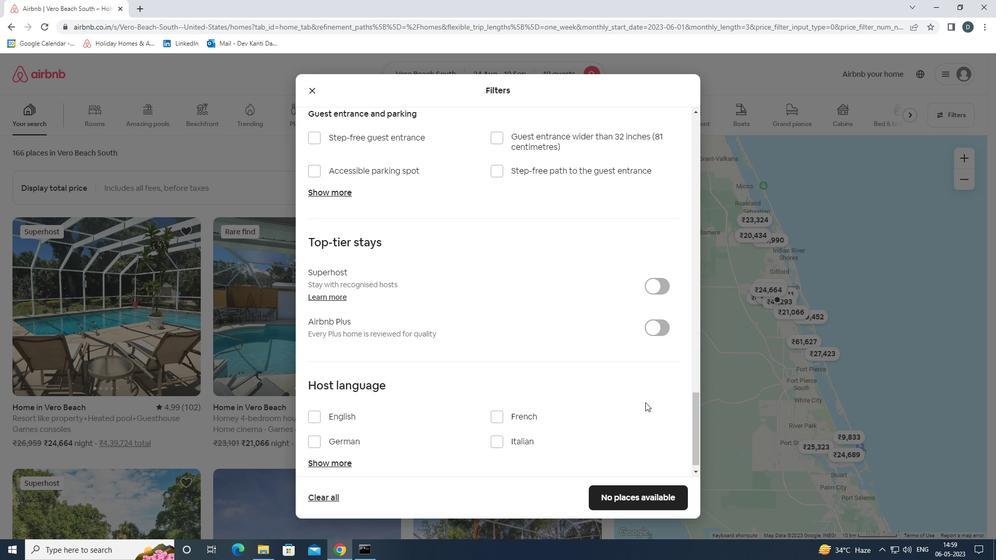 
Action: Mouse scrolled (642, 401) with delta (0, 0)
Screenshot: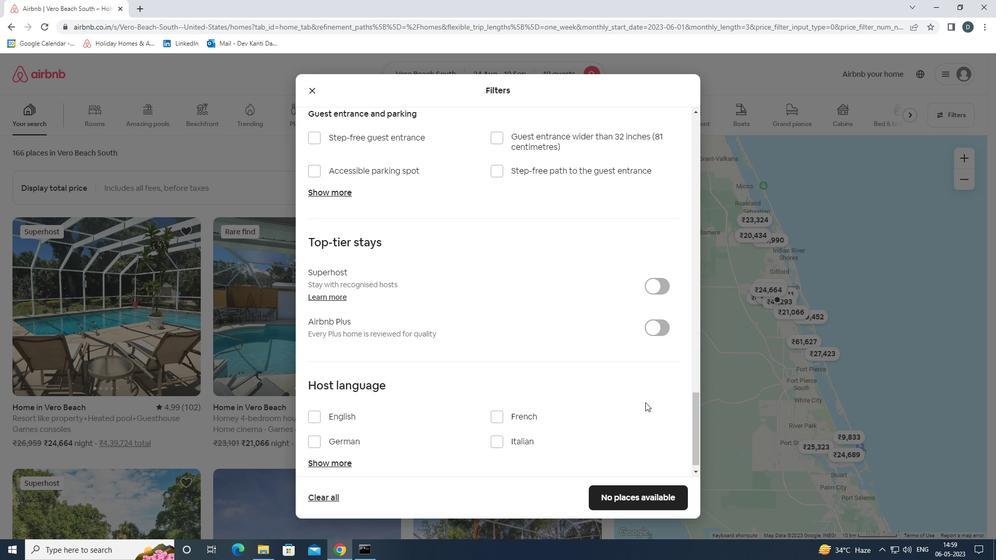 
Action: Mouse moved to (642, 402)
Screenshot: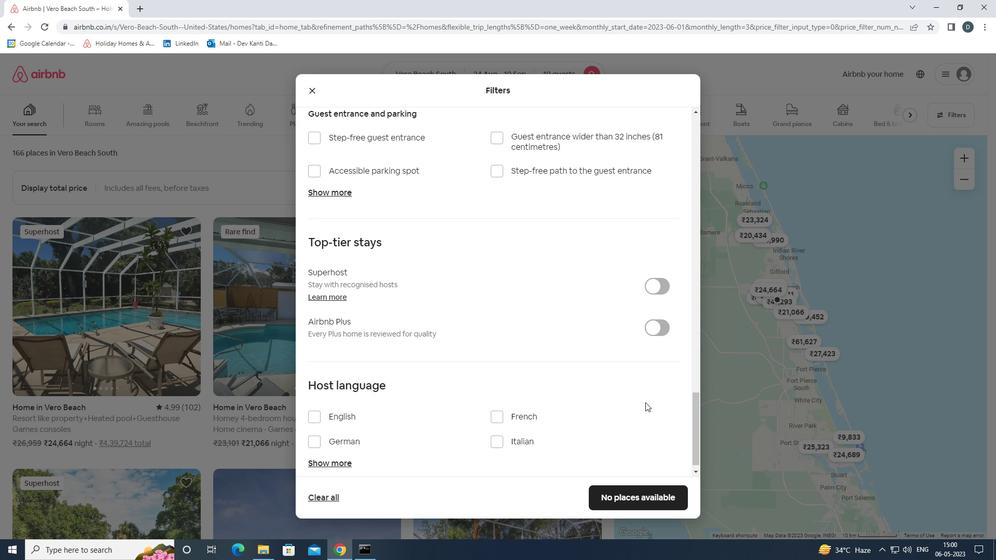 
Action: Mouse scrolled (642, 401) with delta (0, 0)
Screenshot: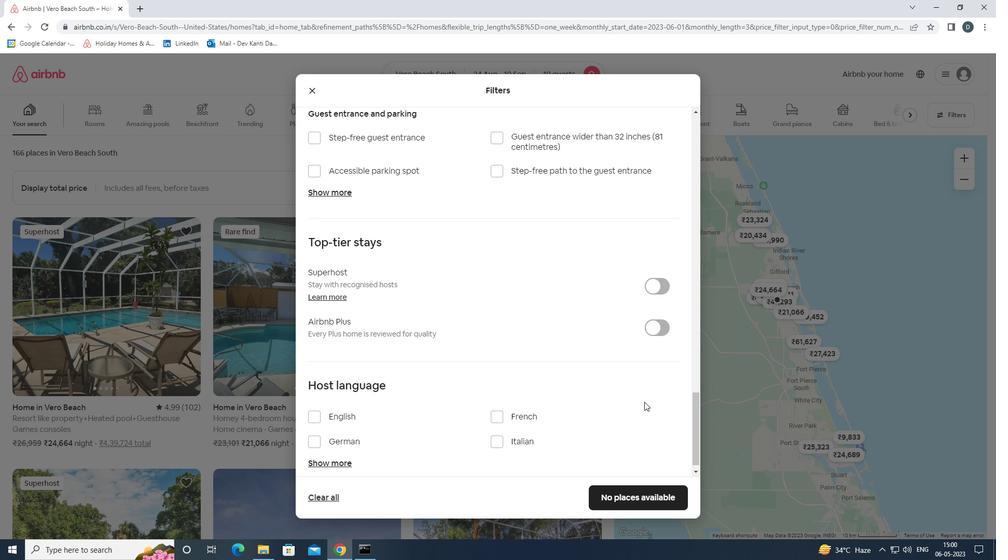 
Action: Mouse moved to (349, 402)
Screenshot: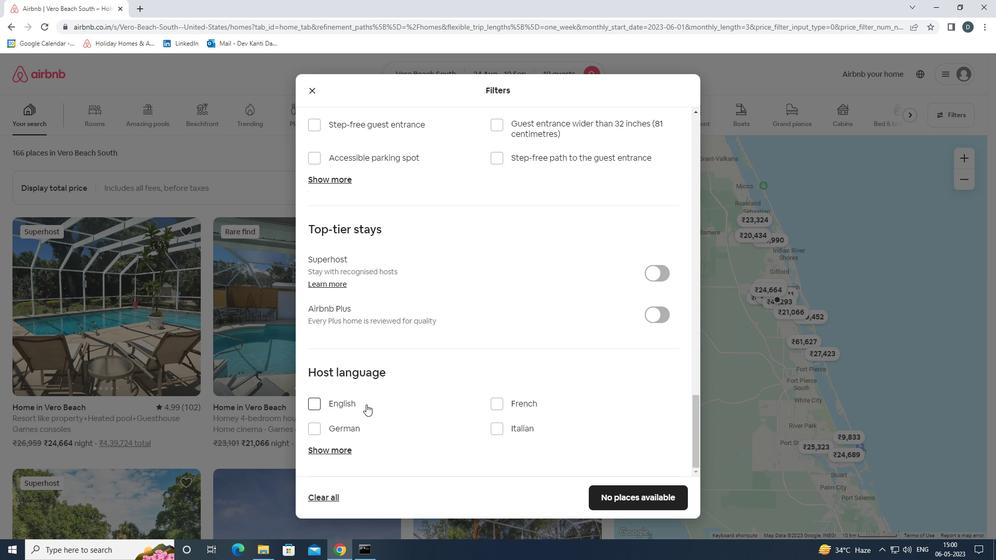 
Action: Mouse pressed left at (349, 402)
Screenshot: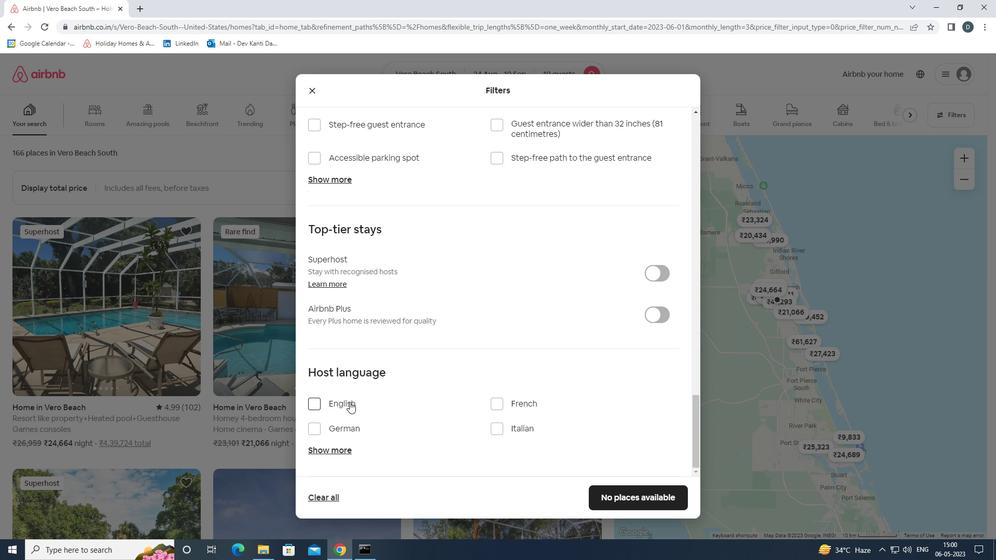 
Action: Mouse moved to (620, 490)
Screenshot: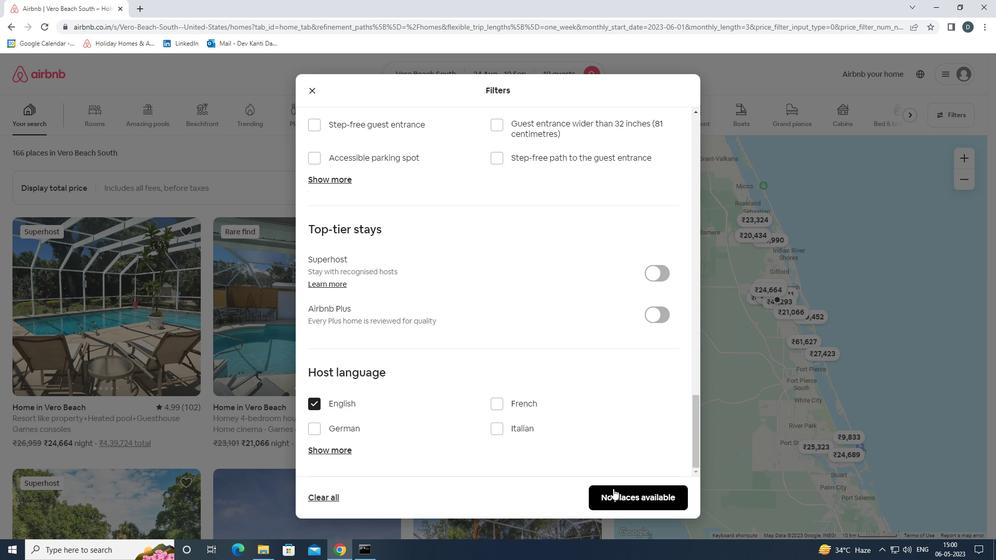 
Action: Mouse pressed left at (620, 490)
Screenshot: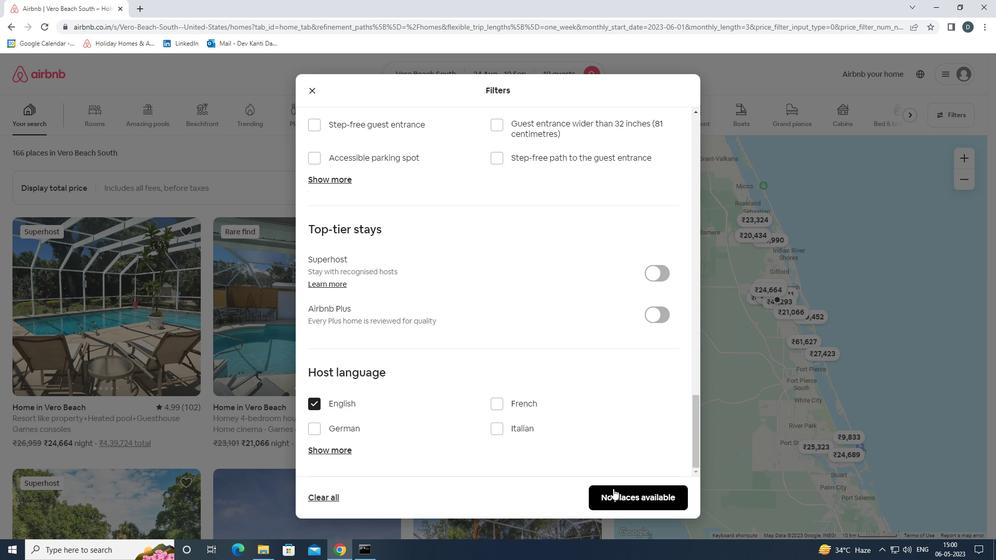 
Action: Mouse moved to (621, 491)
Screenshot: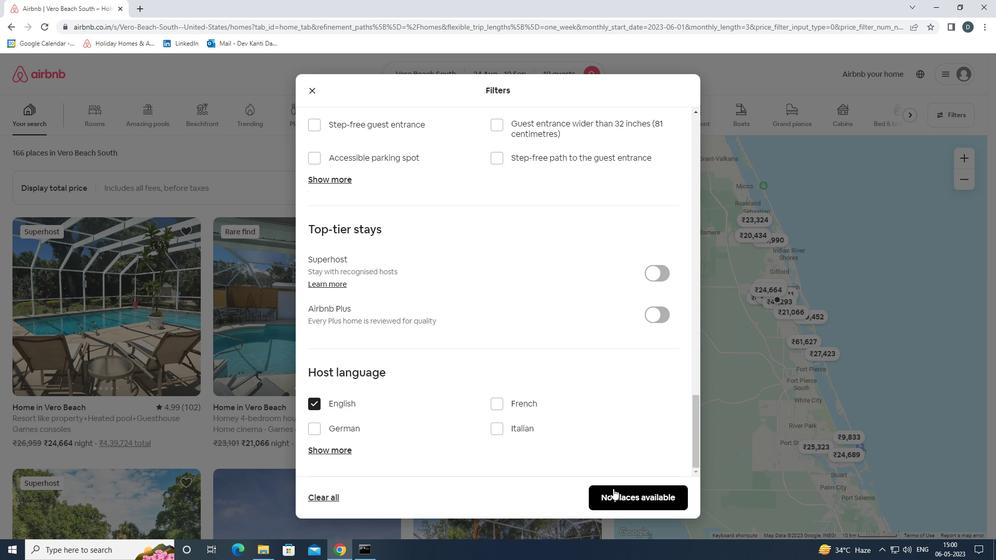 
